 Task: Reply to email with the signature Frank Clark with the subject Invitation to an event from softage.10@softage.net with the message I wanted to follow up on the request for additional resources for the project.
Action: Mouse moved to (93, 98)
Screenshot: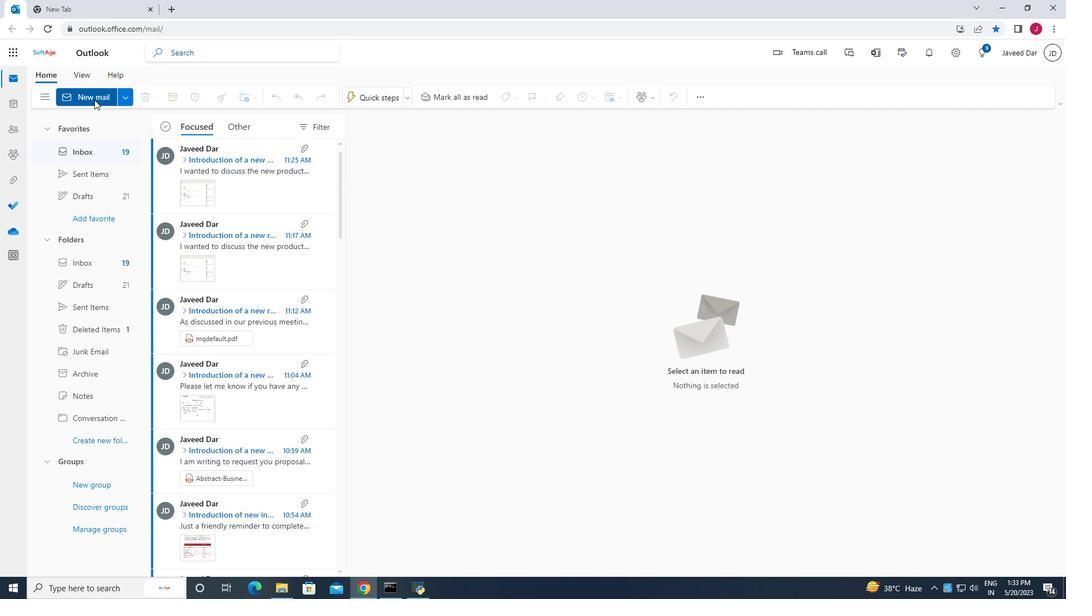 
Action: Mouse pressed left at (93, 98)
Screenshot: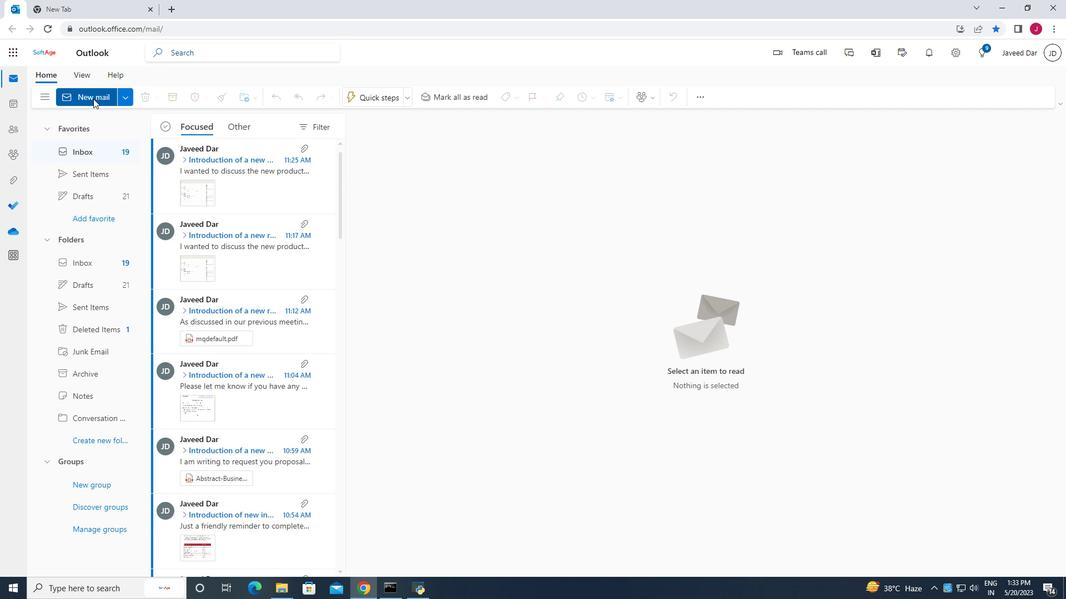 
Action: Mouse moved to (1037, 161)
Screenshot: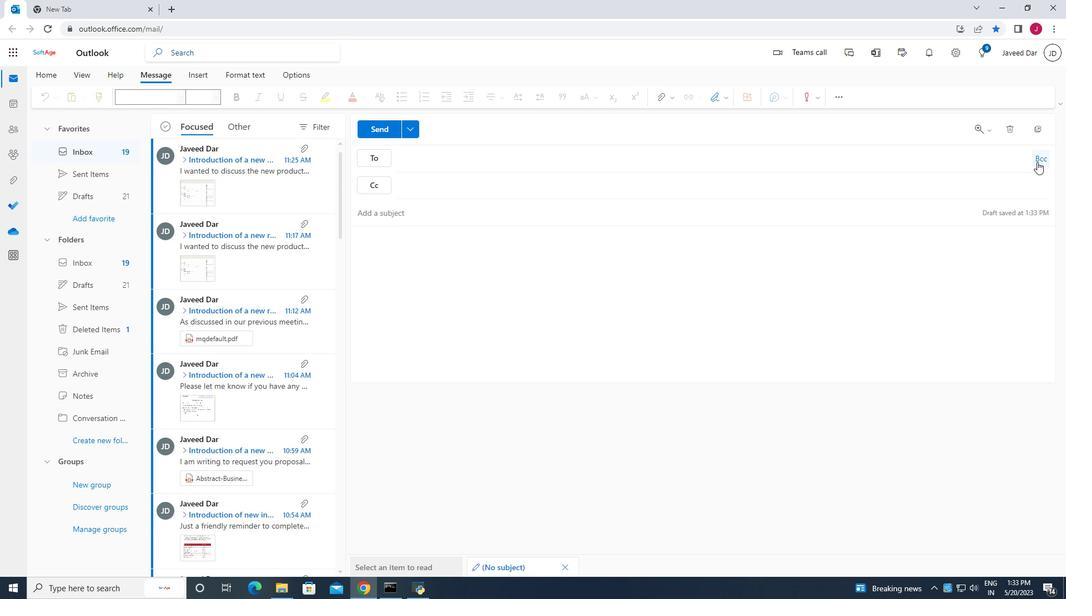 
Action: Mouse pressed left at (1037, 161)
Screenshot: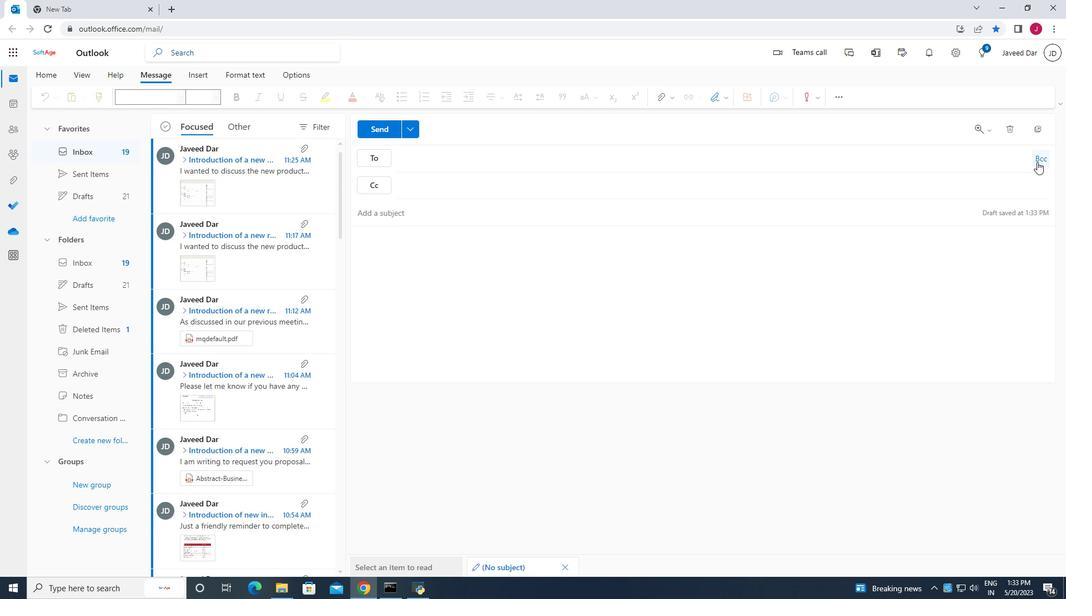 
Action: Mouse moved to (719, 101)
Screenshot: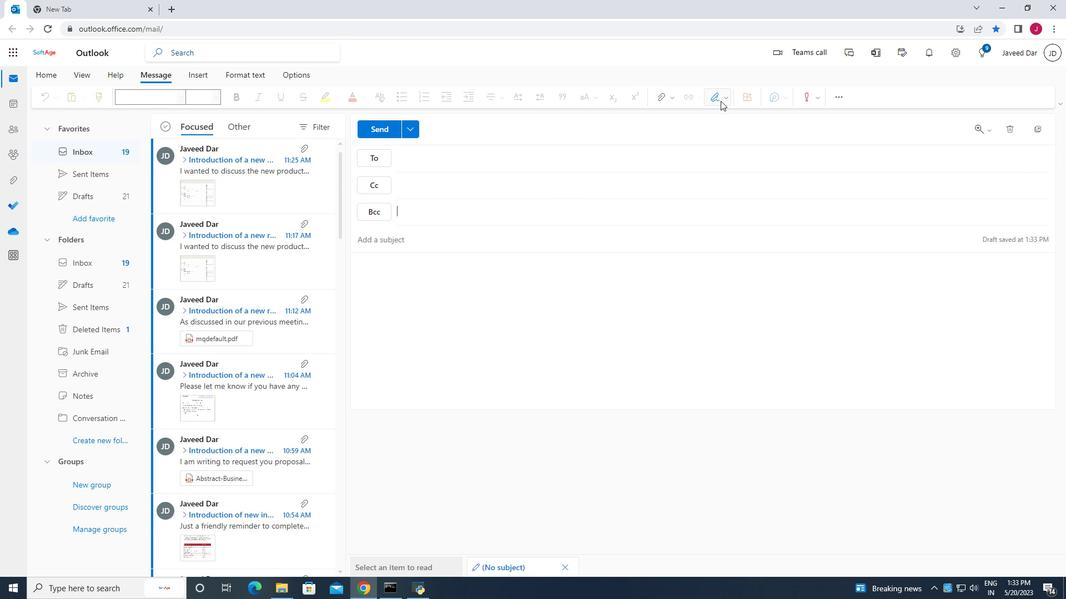 
Action: Mouse pressed left at (719, 101)
Screenshot: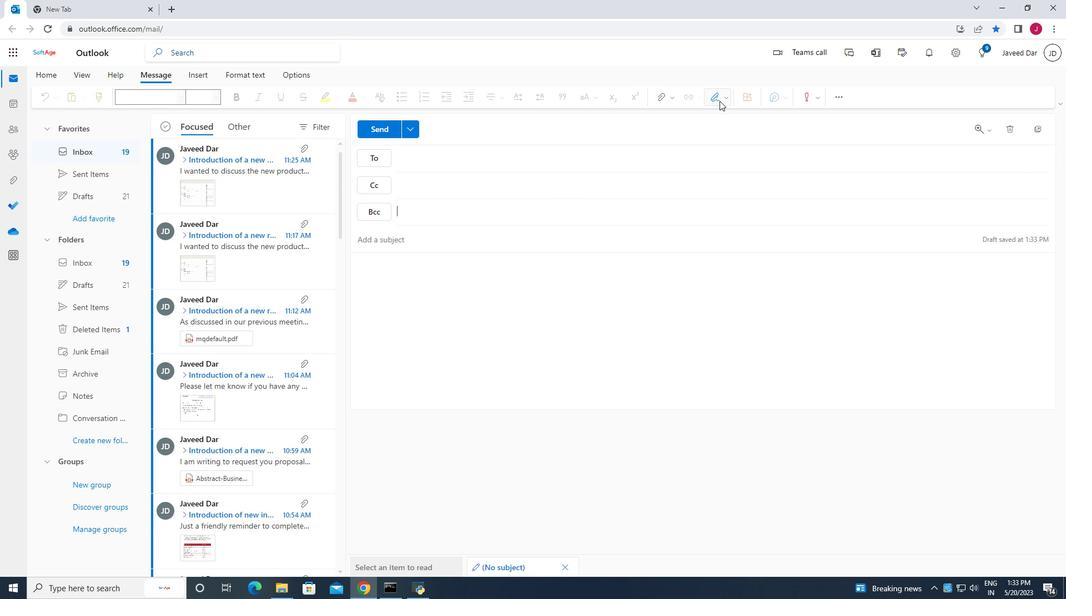 
Action: Mouse moved to (691, 145)
Screenshot: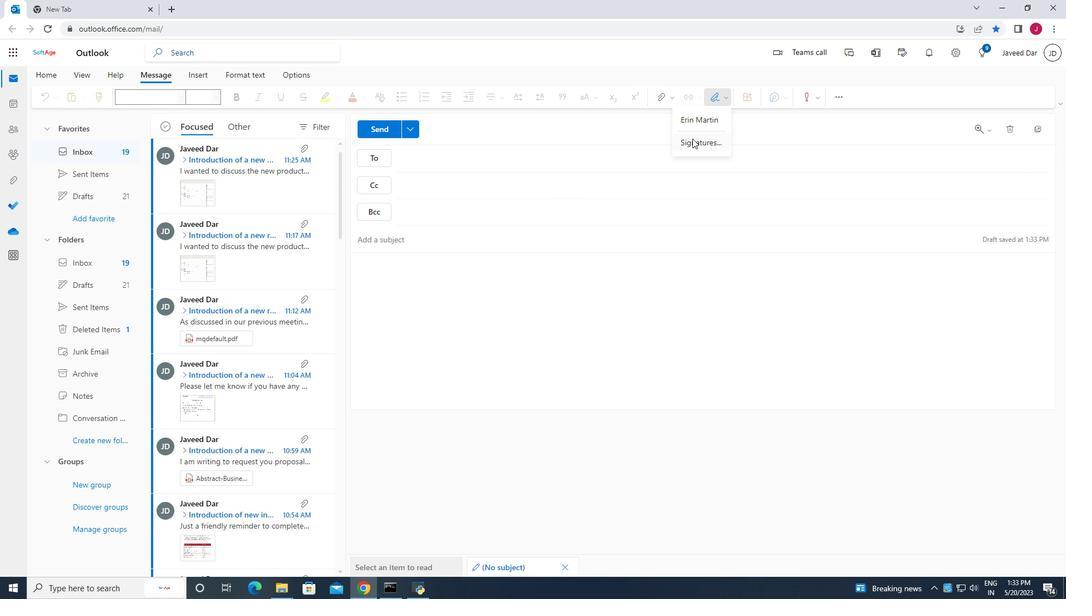 
Action: Mouse pressed left at (691, 145)
Screenshot: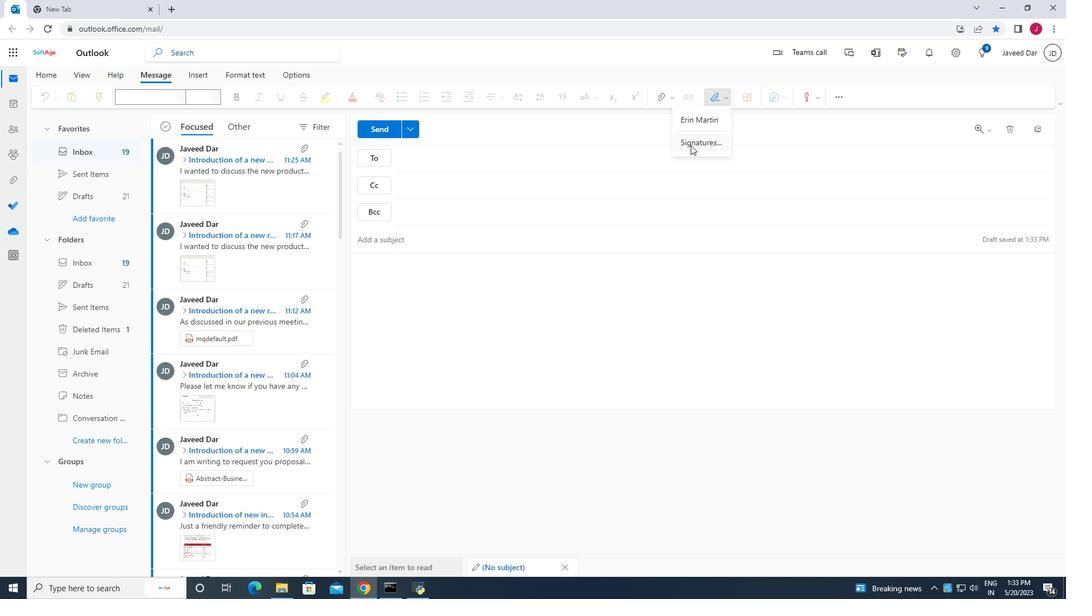 
Action: Mouse moved to (756, 183)
Screenshot: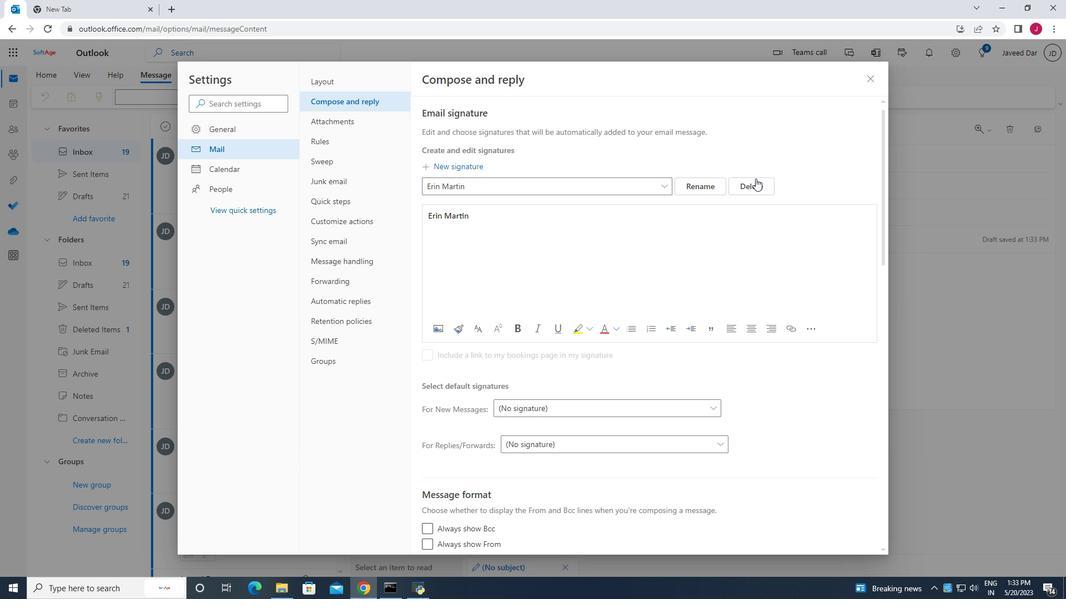 
Action: Mouse pressed left at (756, 183)
Screenshot: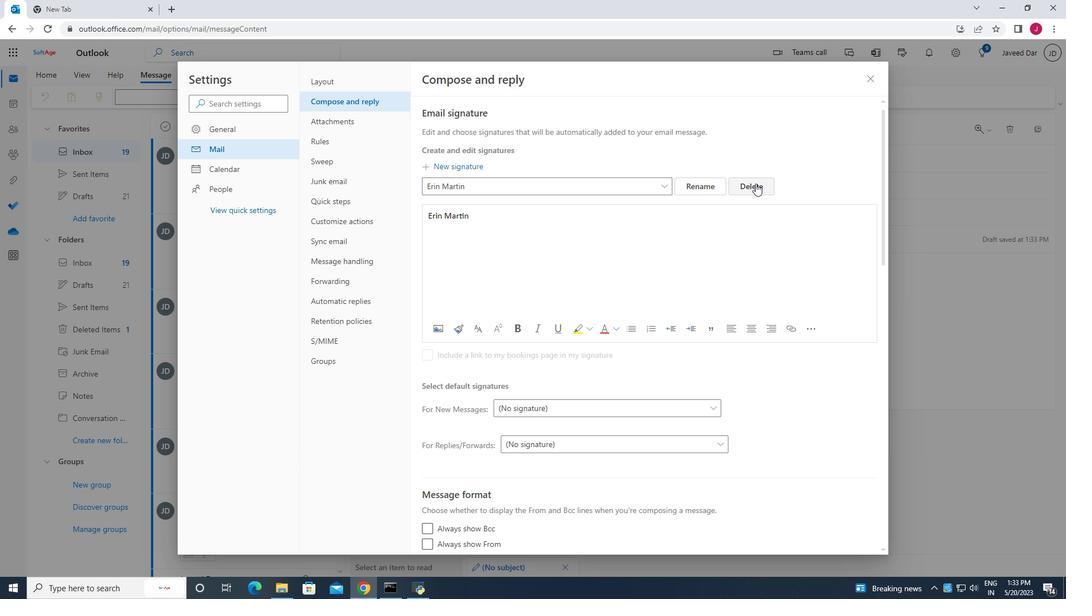 
Action: Mouse moved to (520, 187)
Screenshot: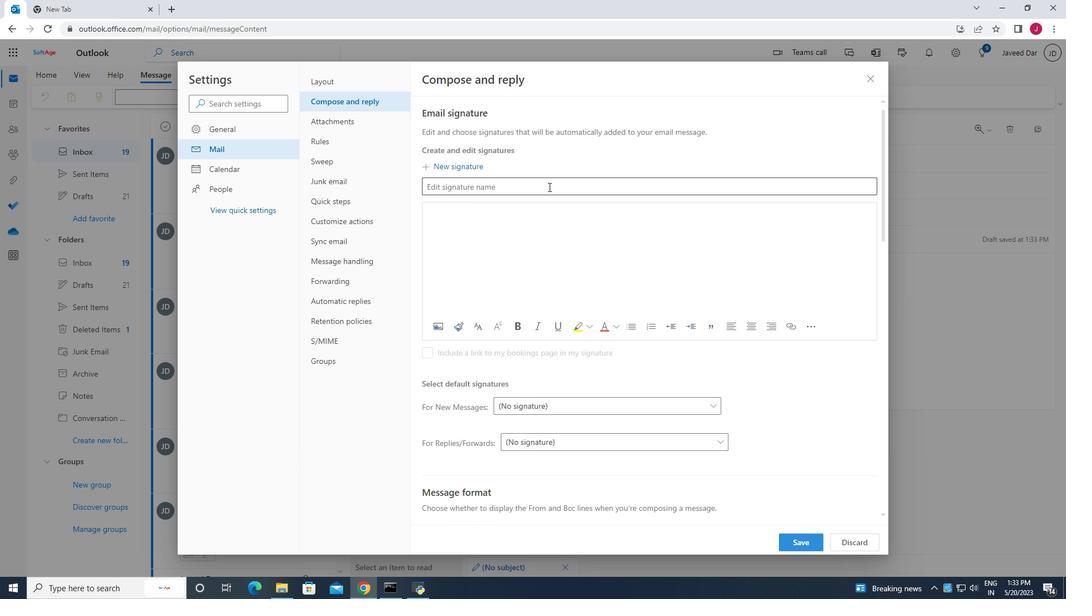 
Action: Mouse pressed left at (520, 187)
Screenshot: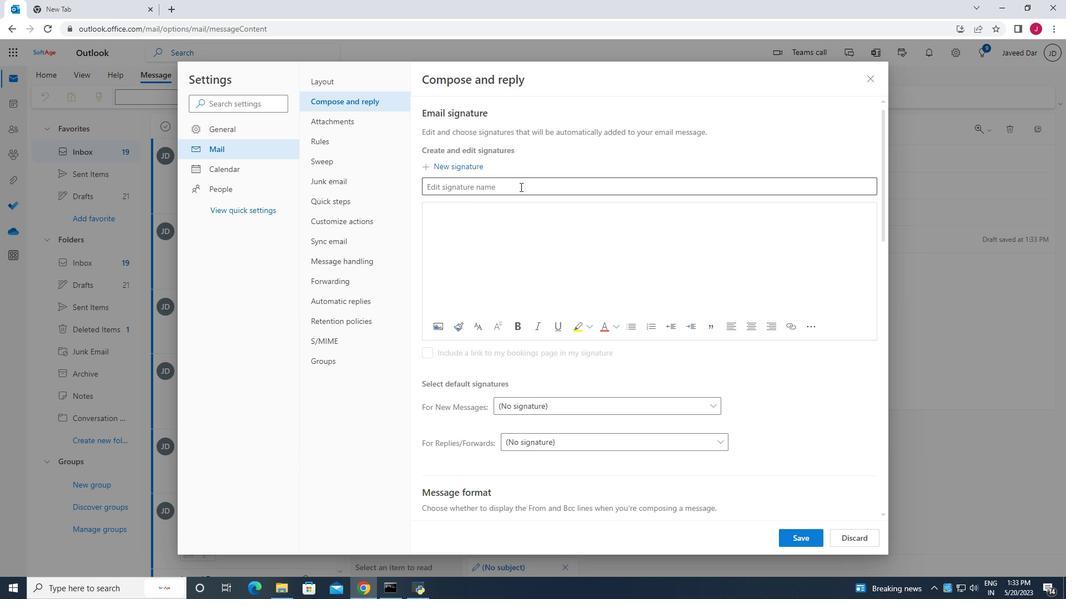 
Action: Key pressed <Key.caps_lock>R<Key.caps_lock><Key.backspace><Key.caps_lock>F<Key.caps_lock>rank<Key.space><Key.caps_lock>C<Key.caps_lock>lark
Screenshot: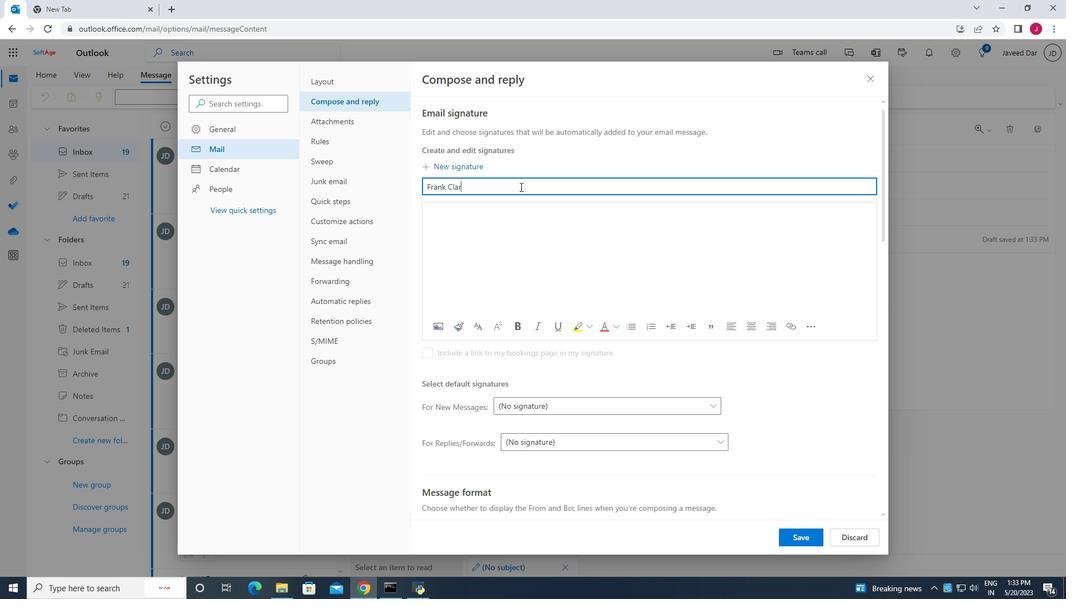 
Action: Mouse moved to (441, 223)
Screenshot: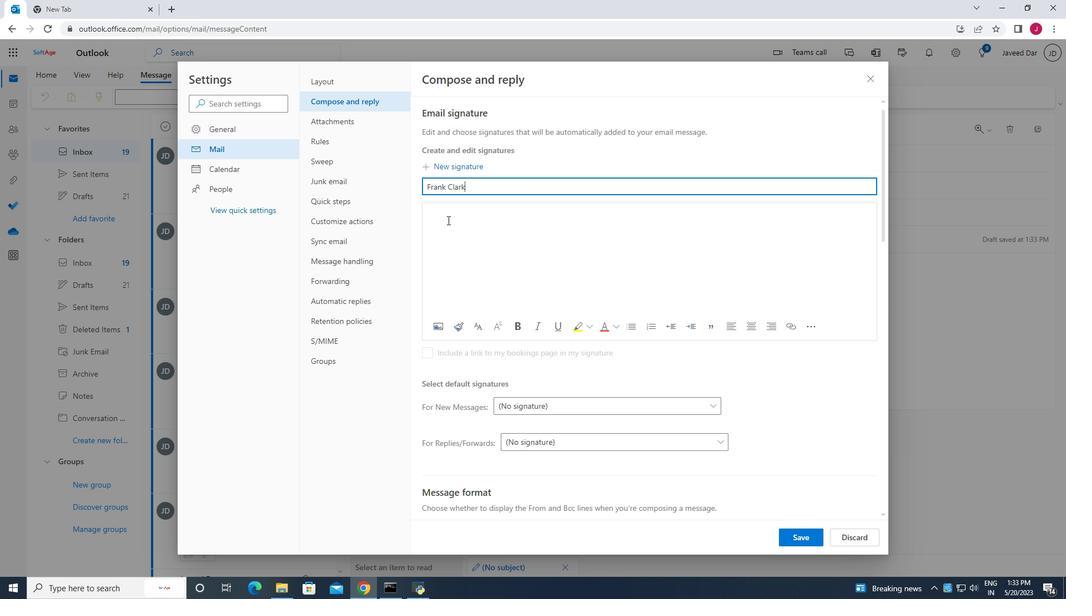 
Action: Mouse pressed left at (441, 223)
Screenshot: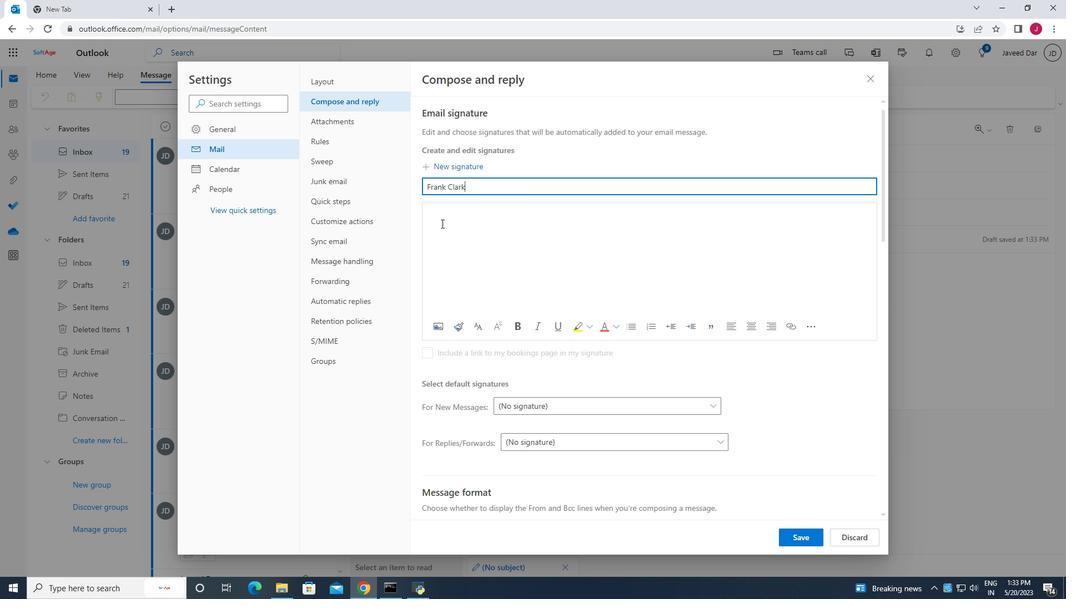 
Action: Key pressed <Key.caps_lock>F<Key.caps_lock>rank<Key.space><Key.caps_lock>C<Key.caps_lock>lark
Screenshot: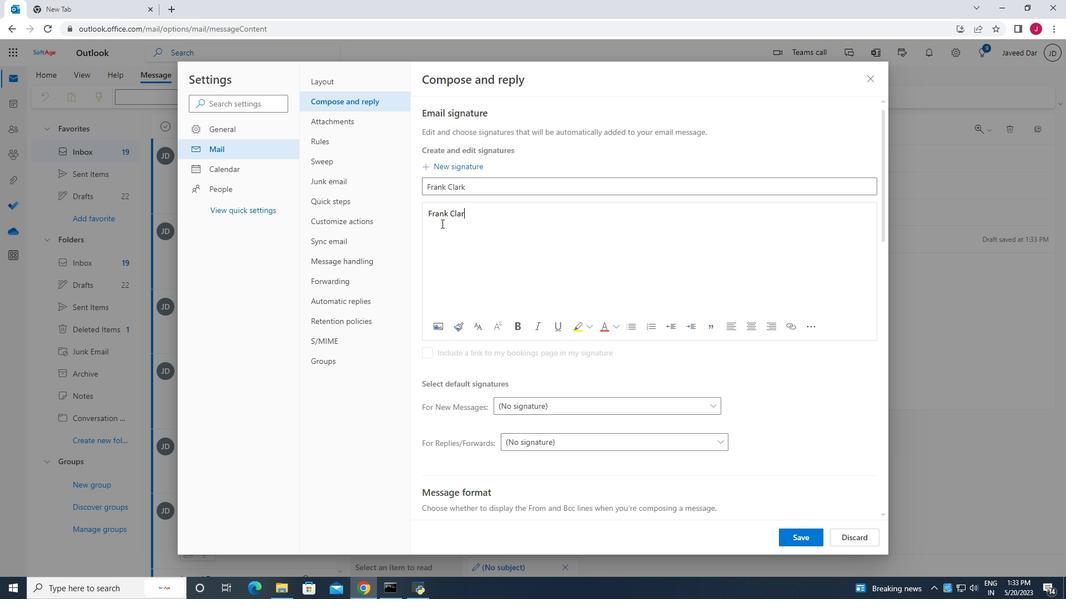 
Action: Mouse moved to (800, 543)
Screenshot: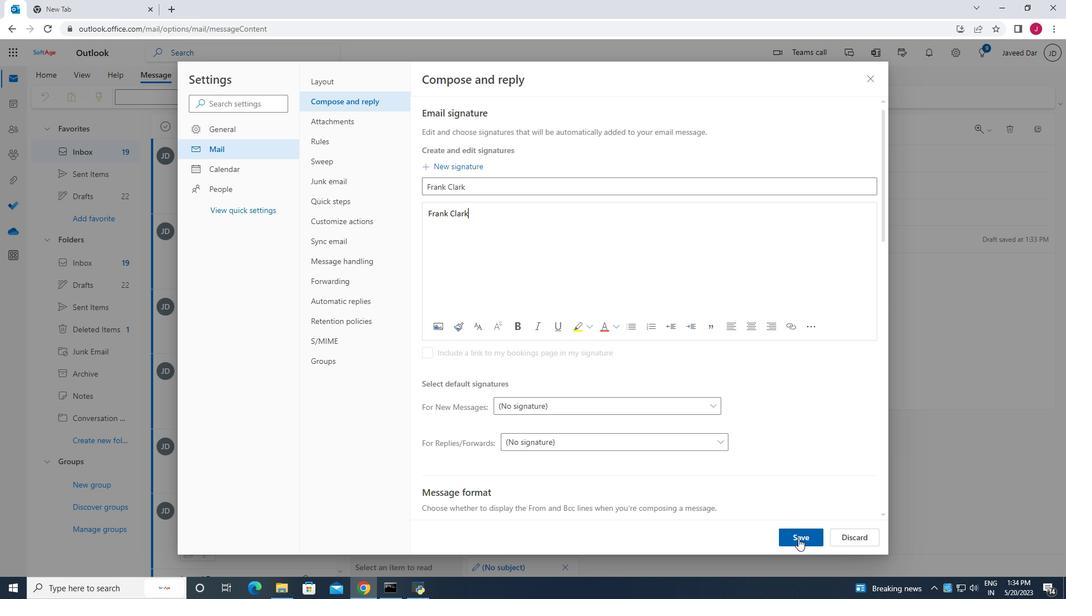 
Action: Mouse pressed left at (800, 543)
Screenshot: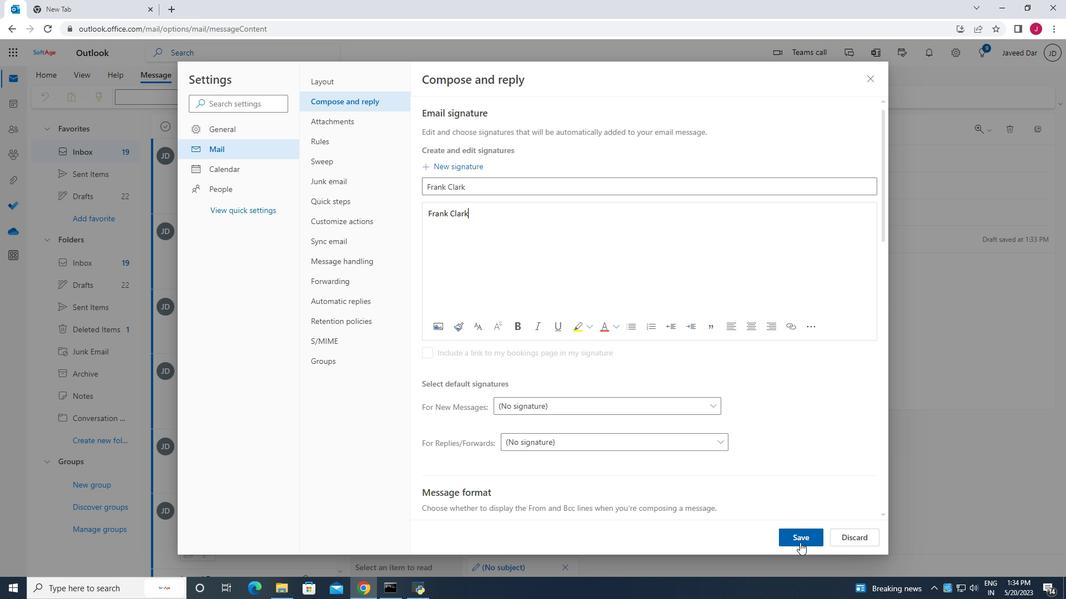 
Action: Mouse moved to (870, 81)
Screenshot: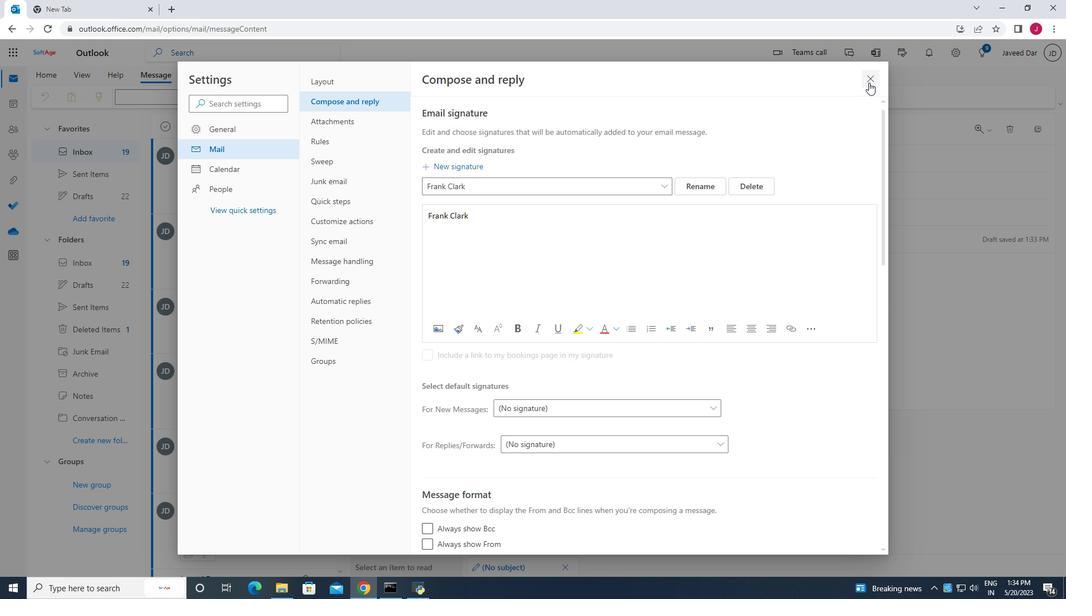 
Action: Mouse pressed left at (870, 81)
Screenshot: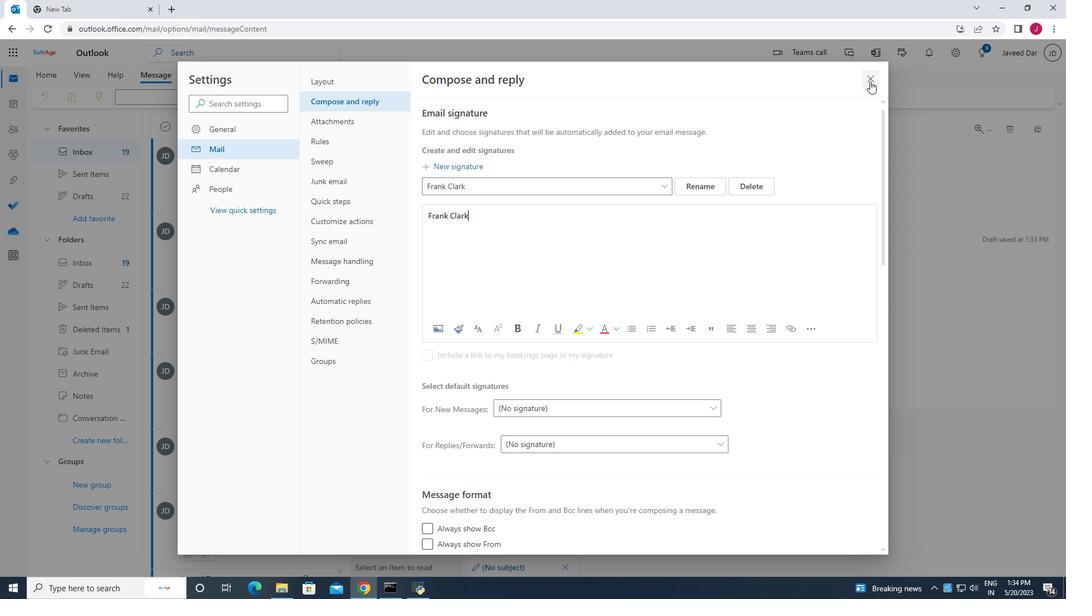 
Action: Mouse moved to (718, 98)
Screenshot: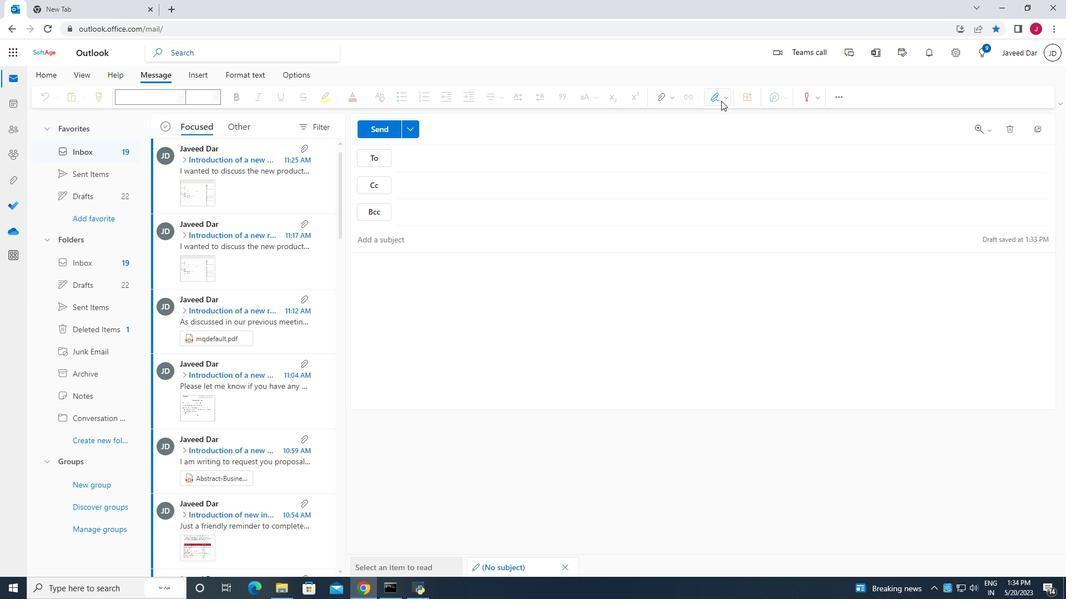 
Action: Mouse pressed left at (718, 98)
Screenshot: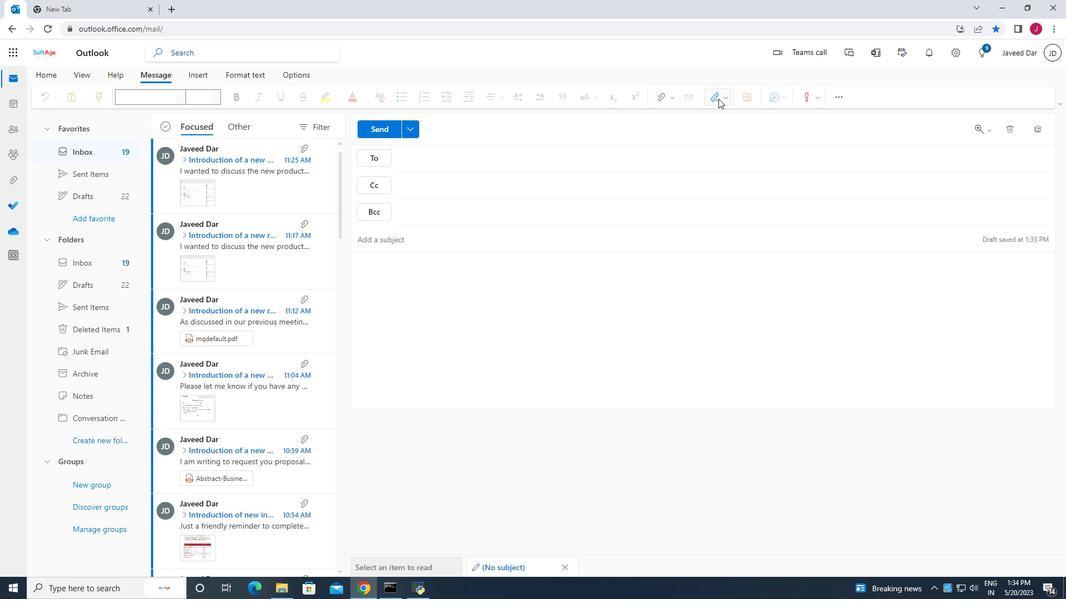 
Action: Mouse moved to (698, 122)
Screenshot: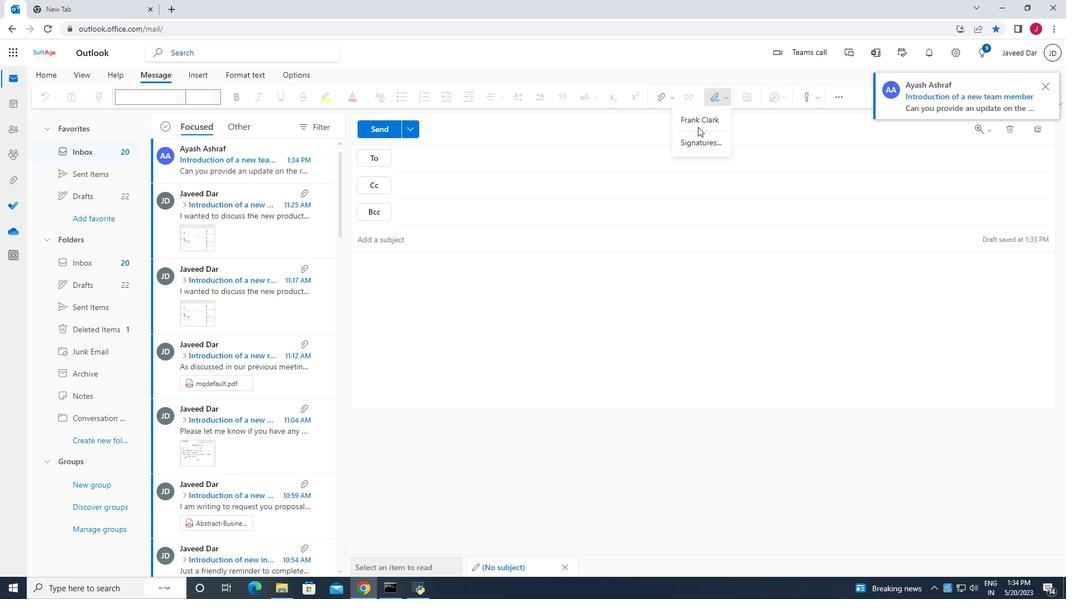 
Action: Mouse pressed left at (698, 122)
Screenshot: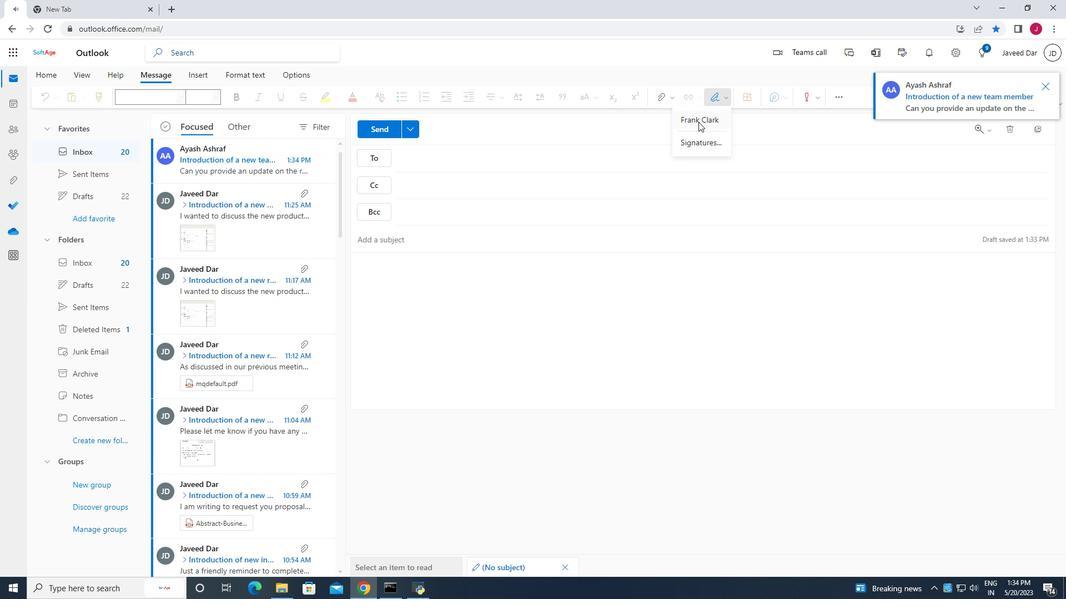 
Action: Mouse moved to (388, 243)
Screenshot: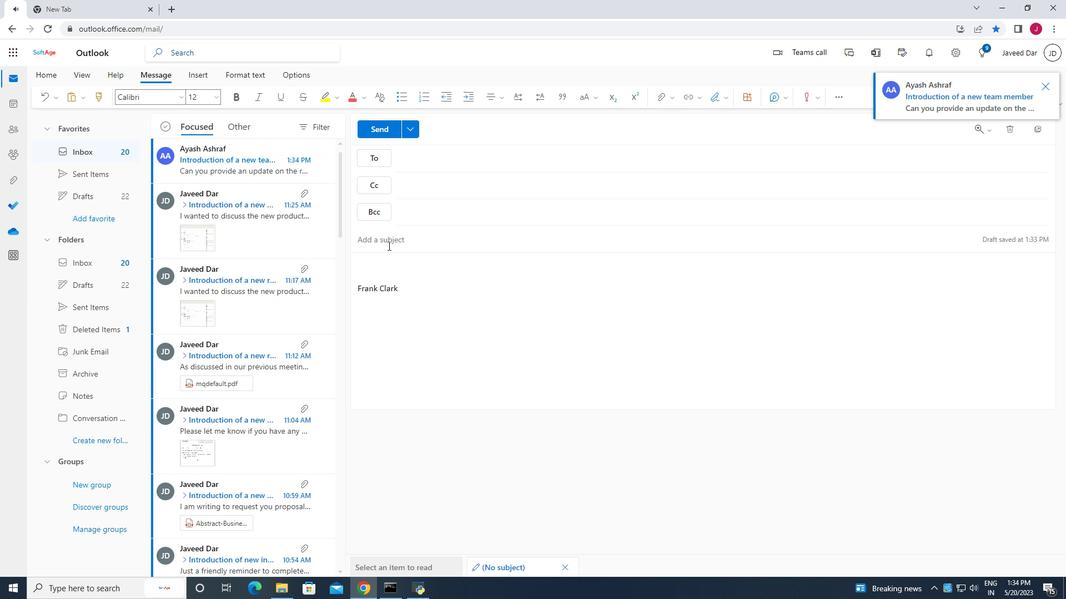 
Action: Mouse pressed left at (388, 243)
Screenshot: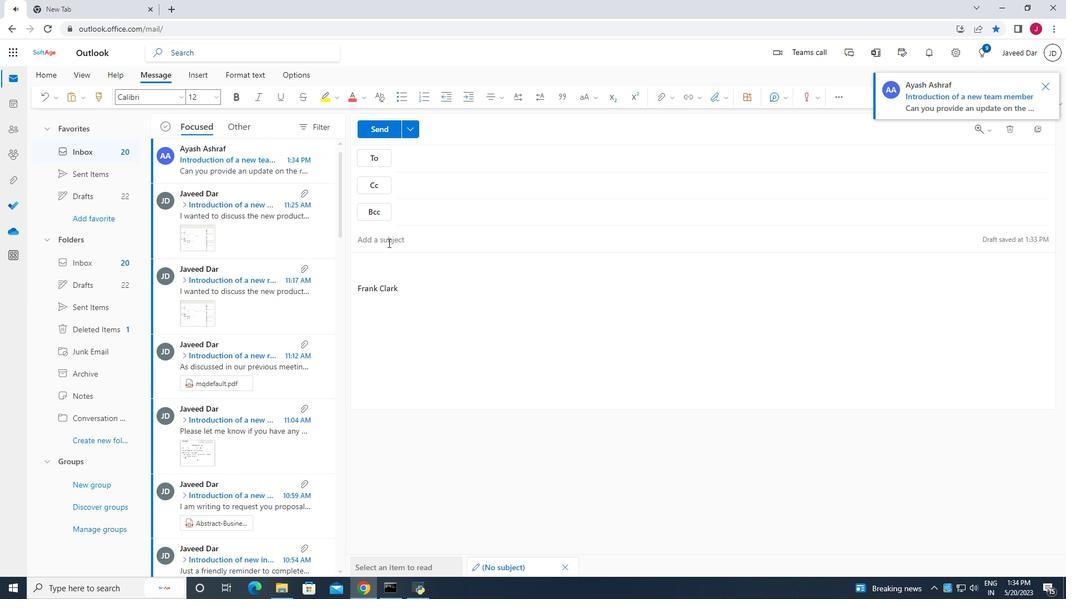 
Action: Key pressed <Key.caps_lock>I<Key.caps_lock>nvitation<Key.space>to<Key.space>an<Key.space>event
Screenshot: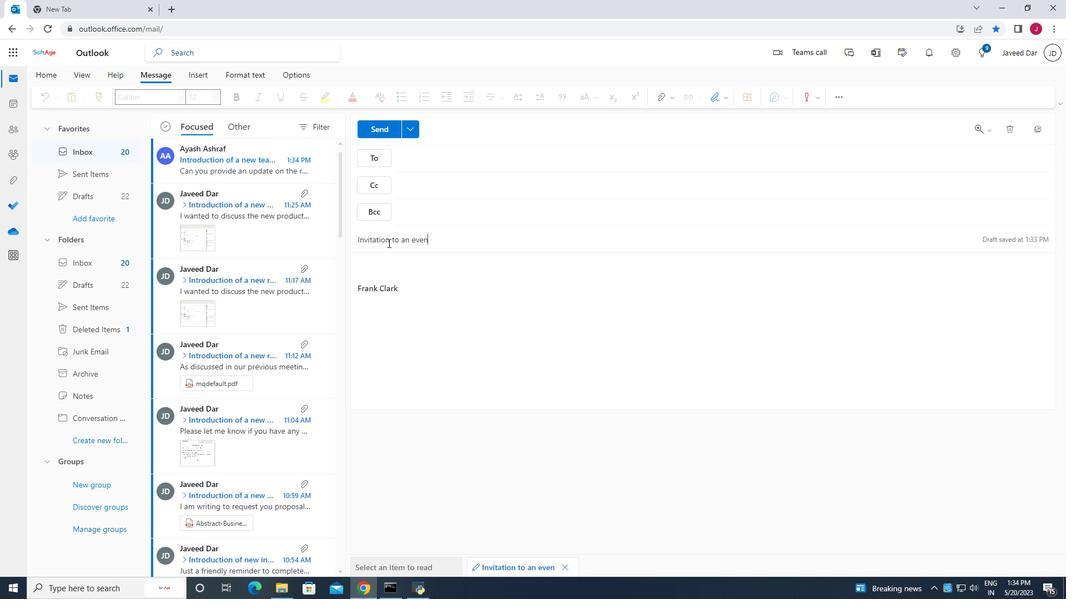 
Action: Mouse moved to (401, 266)
Screenshot: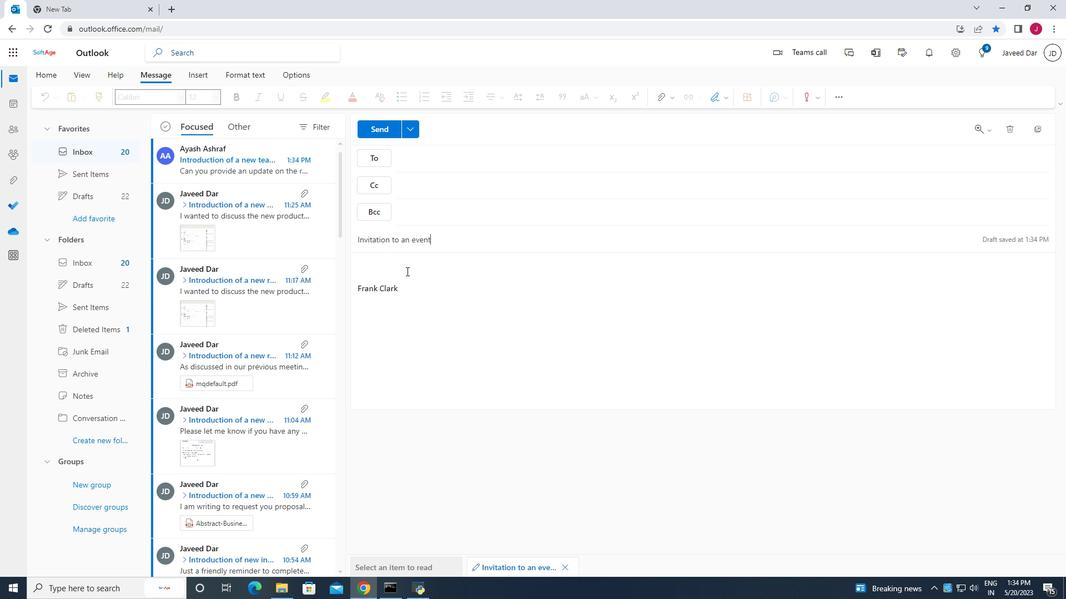 
Action: Mouse pressed left at (401, 266)
Screenshot: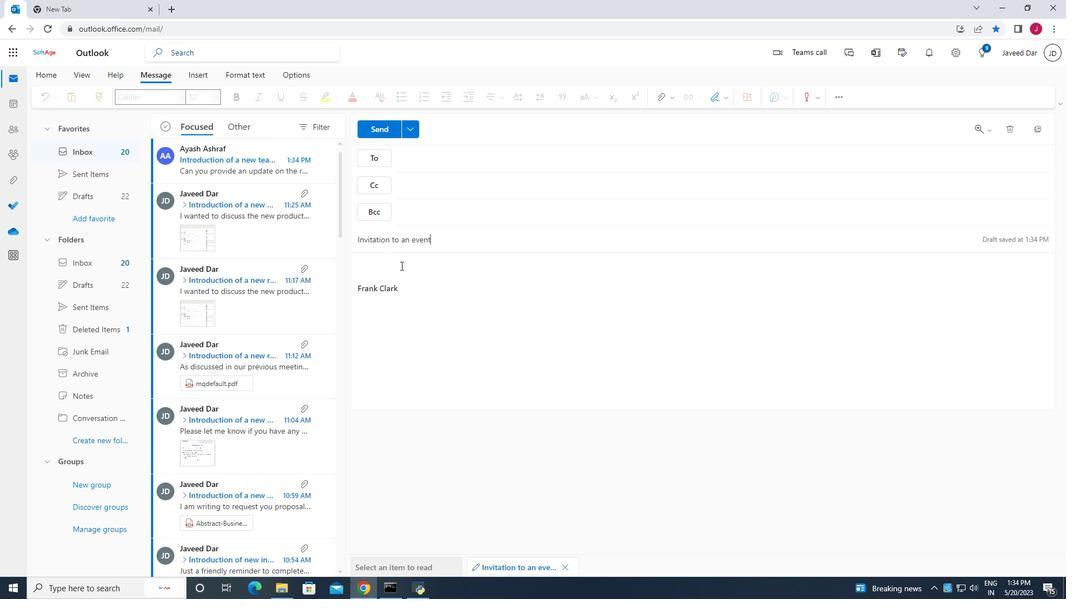 
Action: Key pressed <Key.caps_lock>I<Key.caps_lock><Key.space>wanted<Key.space>to<Key.space>follow<Key.space>up<Key.space>on<Key.space>the<Key.space>request<Key.space>for<Key.space>additional<Key.space>resources<Key.space>for<Key.space>the<Key.space>project.
Screenshot: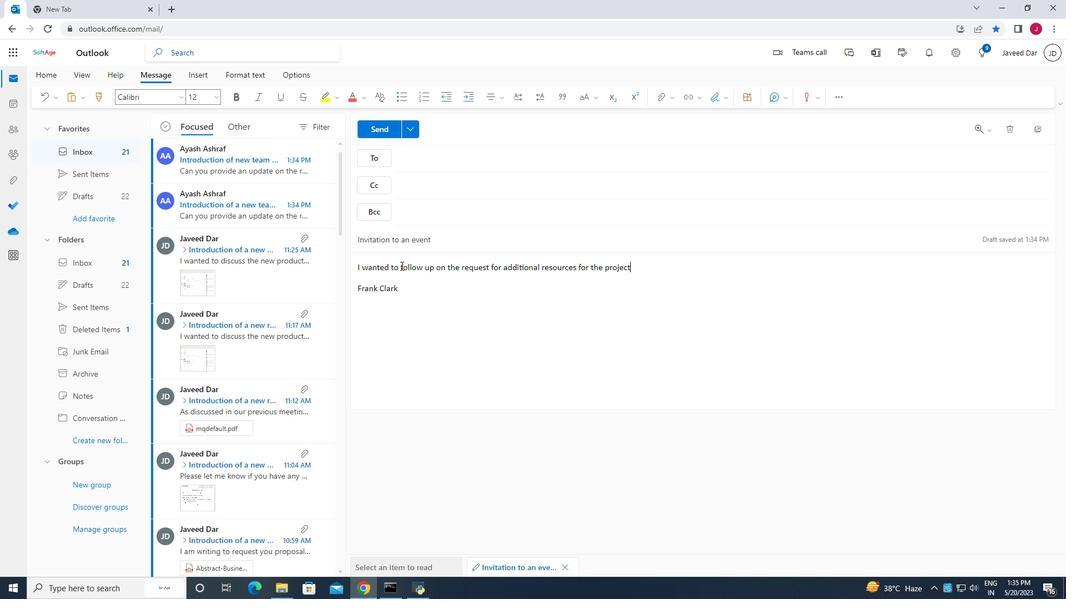 
Action: Mouse moved to (424, 208)
Screenshot: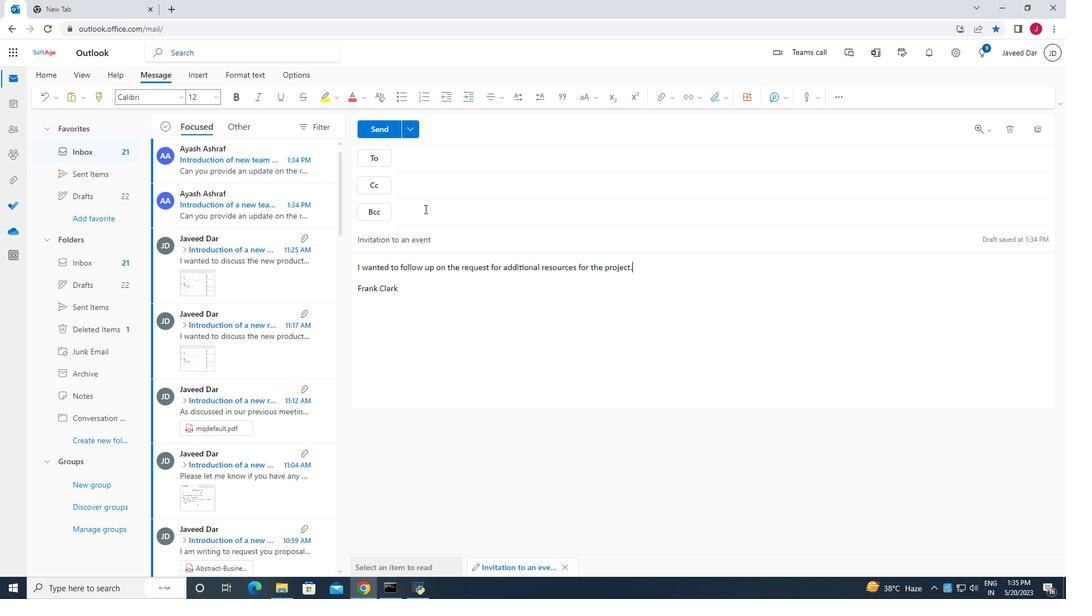 
Action: Mouse pressed left at (424, 208)
Screenshot: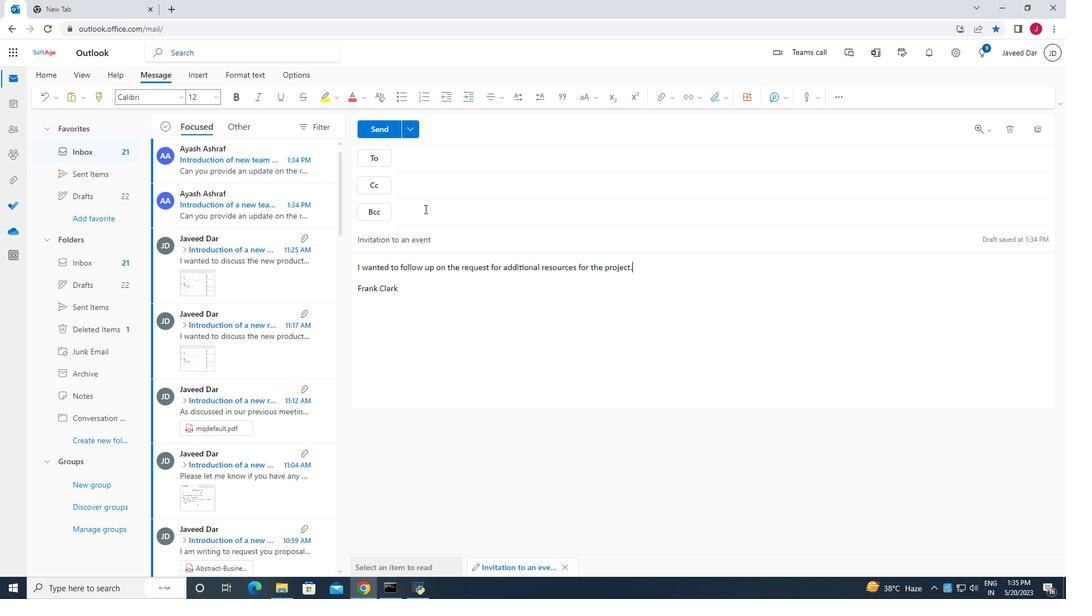 
Action: Mouse moved to (433, 431)
Screenshot: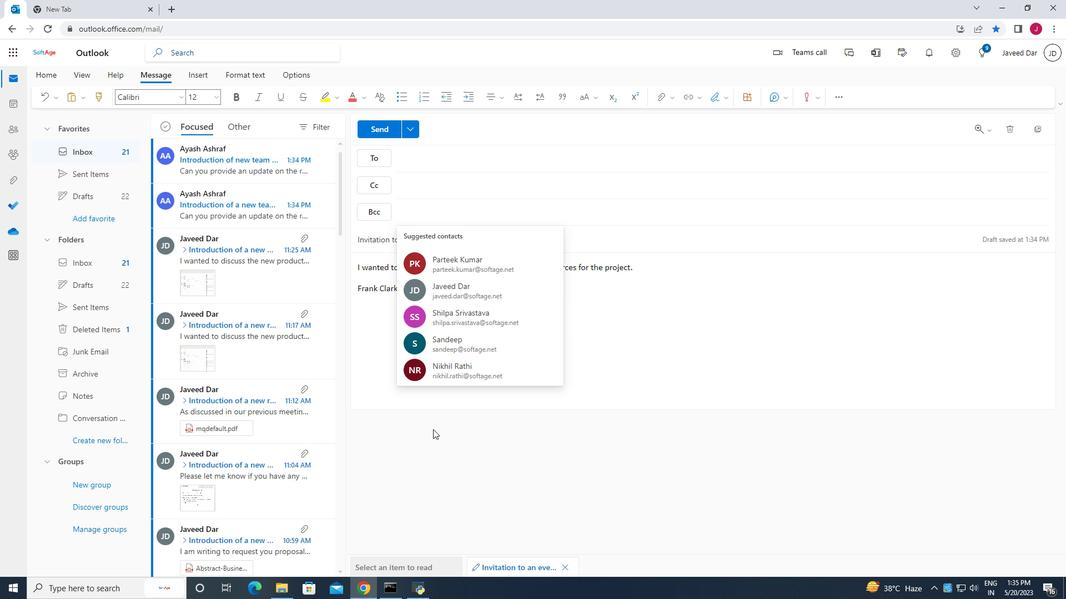 
Action: Mouse pressed left at (433, 431)
Screenshot: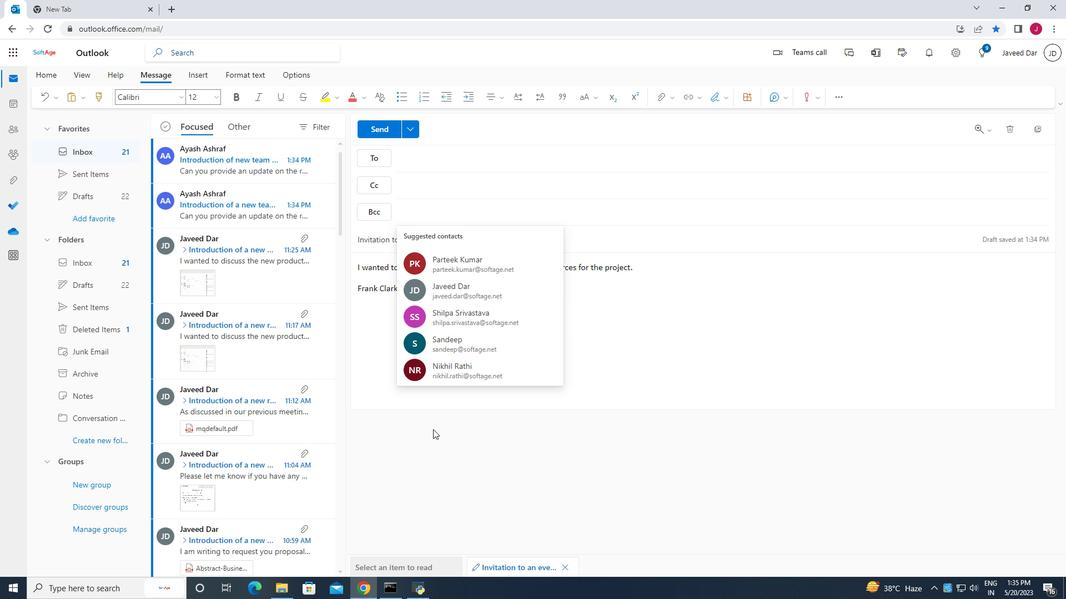 
Action: Mouse moved to (428, 156)
Screenshot: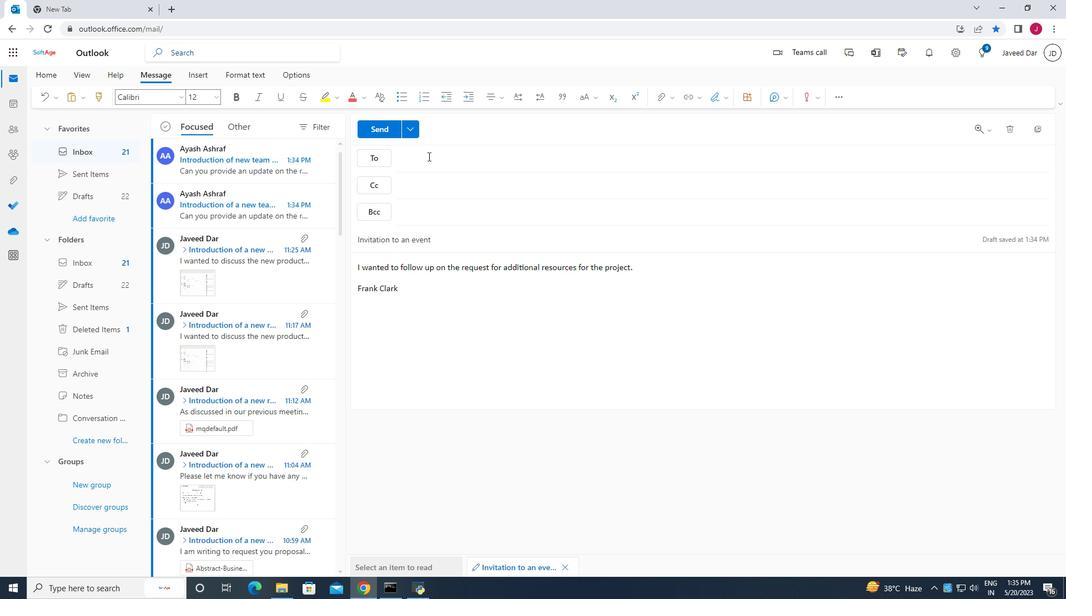 
Action: Mouse pressed left at (428, 156)
Screenshot: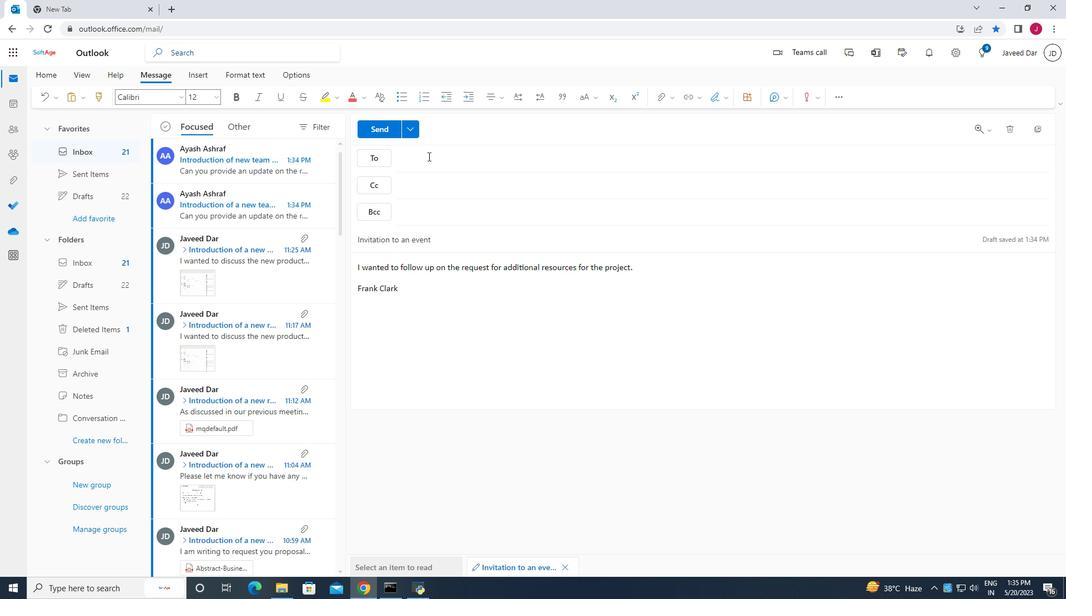 
Action: Mouse moved to (498, 229)
Screenshot: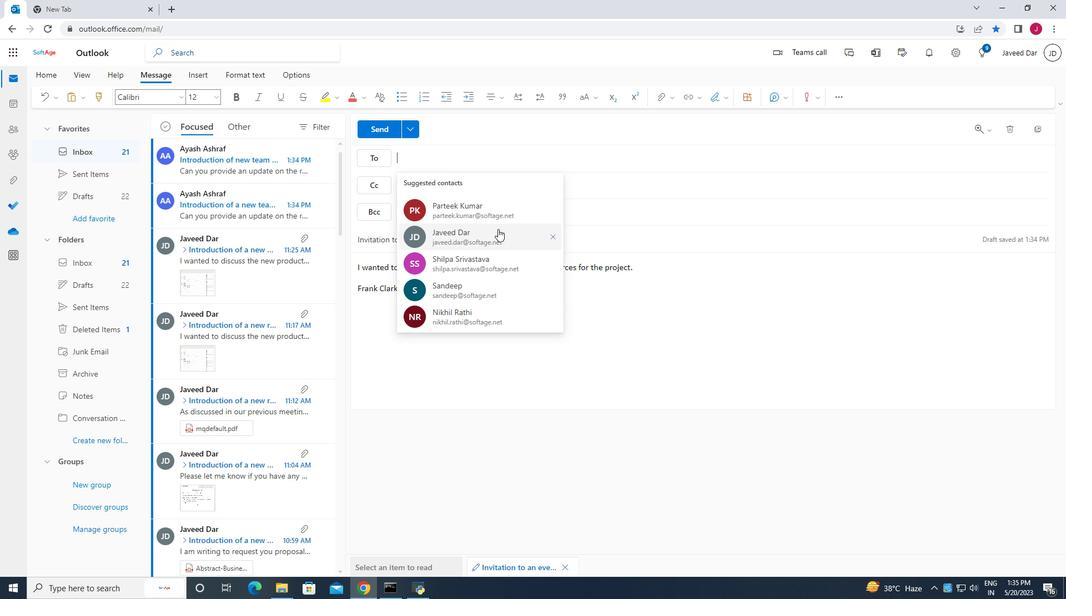 
Action: Mouse pressed left at (498, 229)
Screenshot: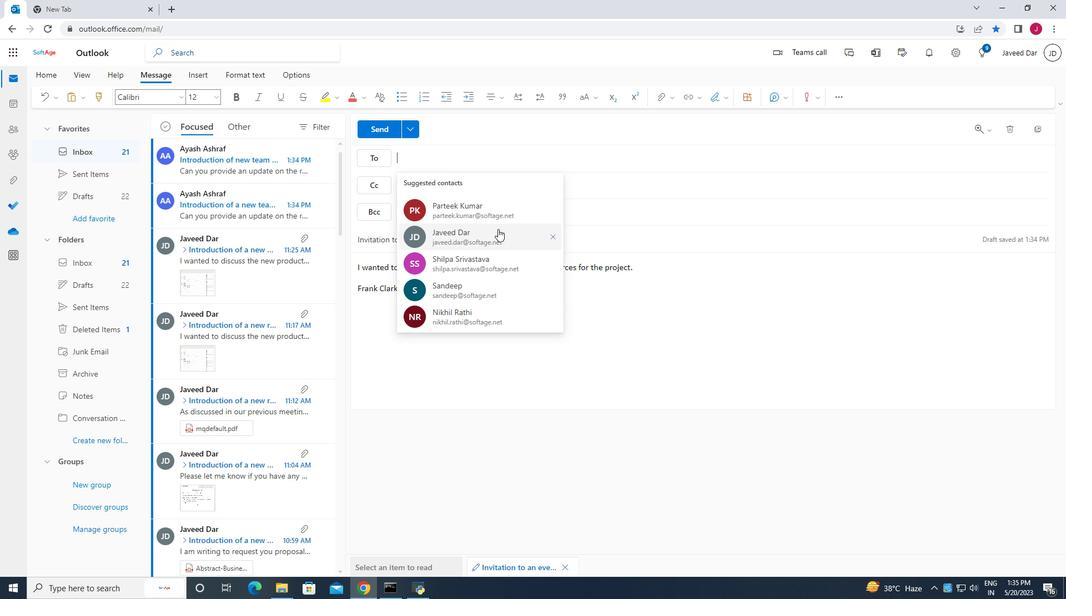 
Action: Mouse moved to (491, 160)
Screenshot: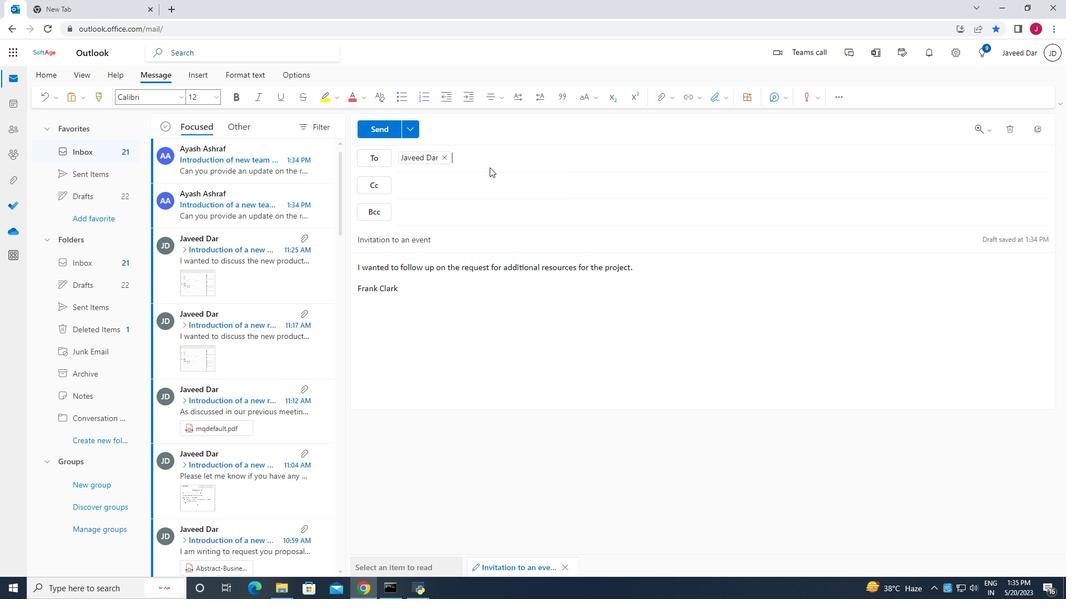 
Action: Mouse pressed left at (491, 160)
Screenshot: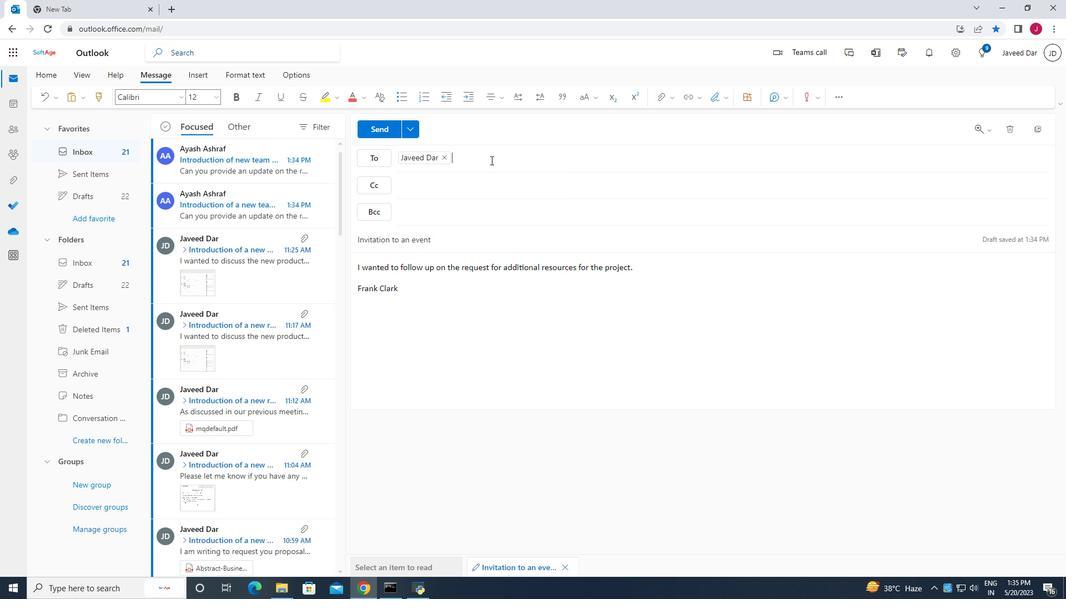 
Action: Mouse moved to (551, 177)
Screenshot: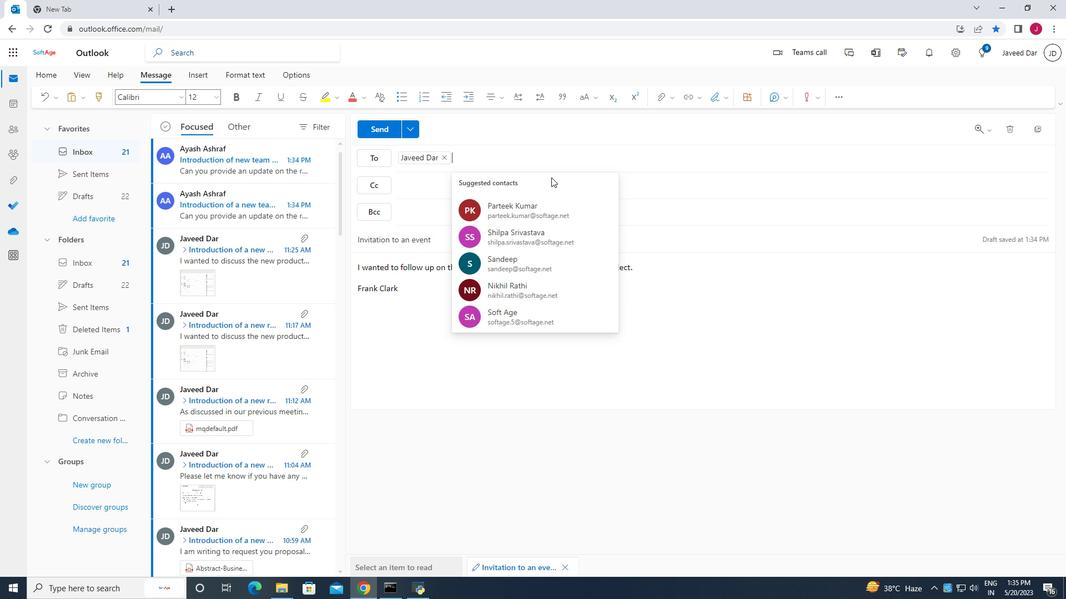 
Action: Key pressed a
Screenshot: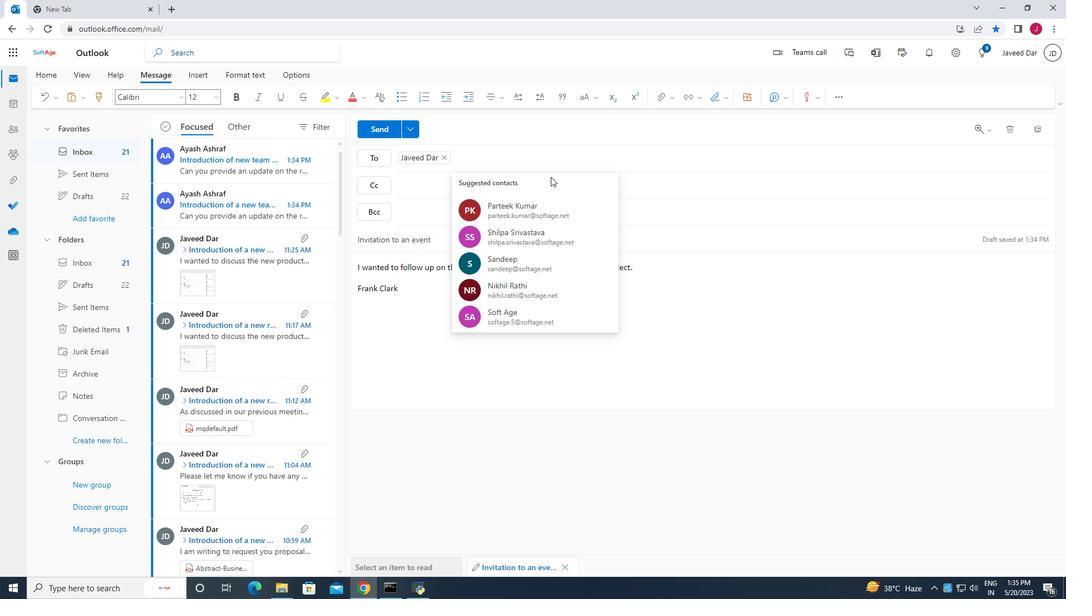 
Action: Mouse moved to (543, 182)
Screenshot: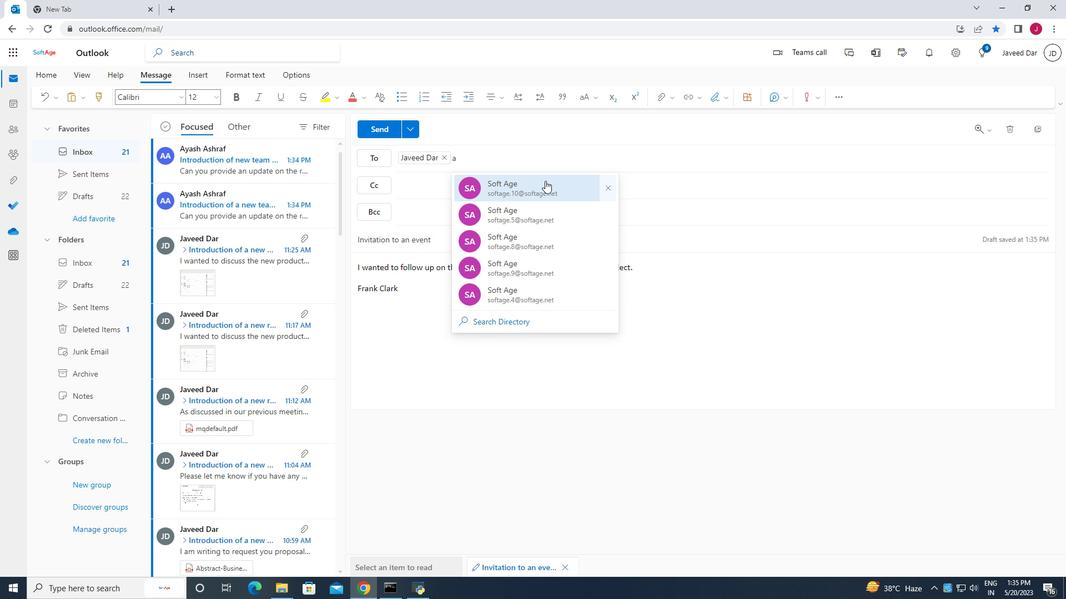 
Action: Key pressed y
Screenshot: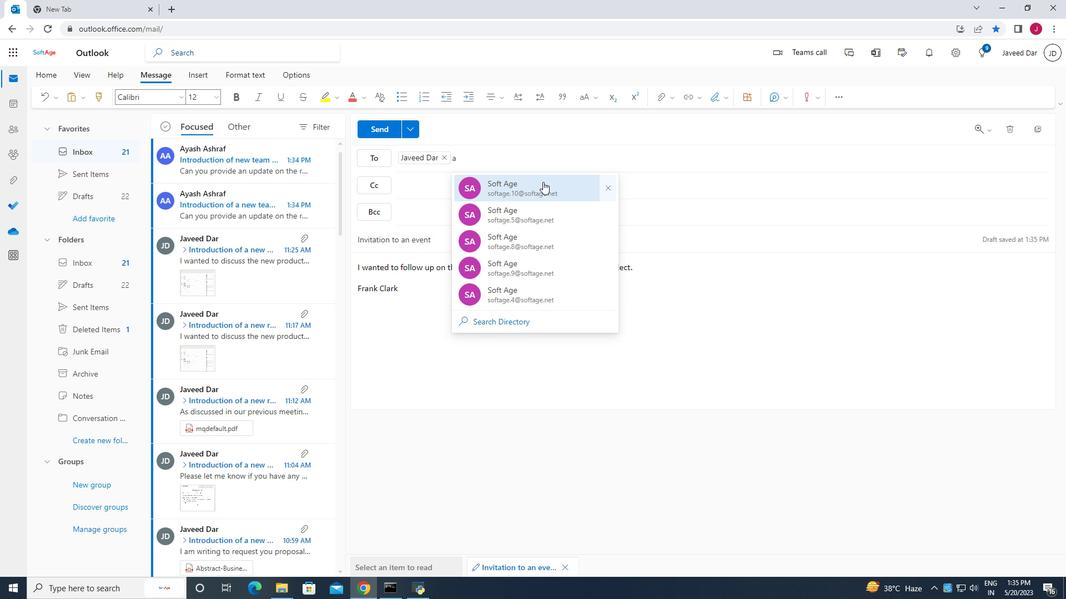 
Action: Mouse moved to (533, 164)
Screenshot: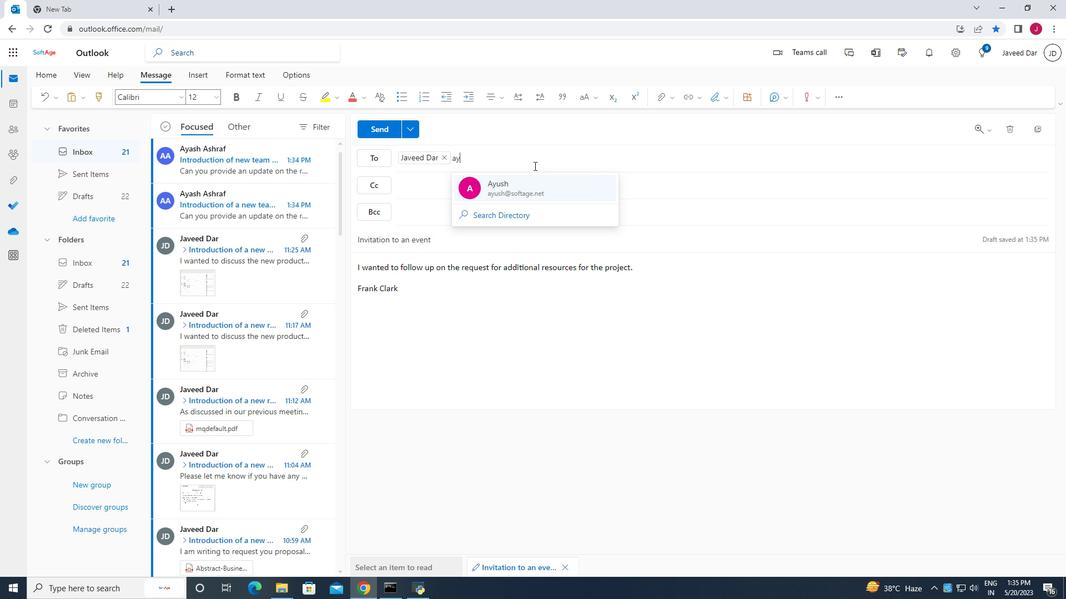 
Action: Key pressed as
Screenshot: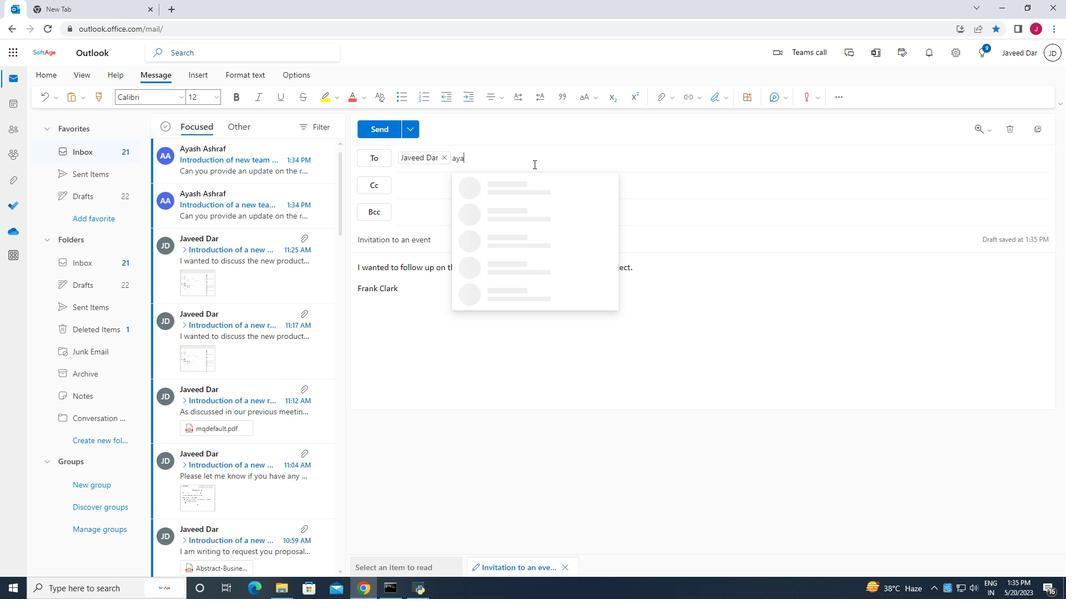 
Action: Mouse moved to (560, 187)
Screenshot: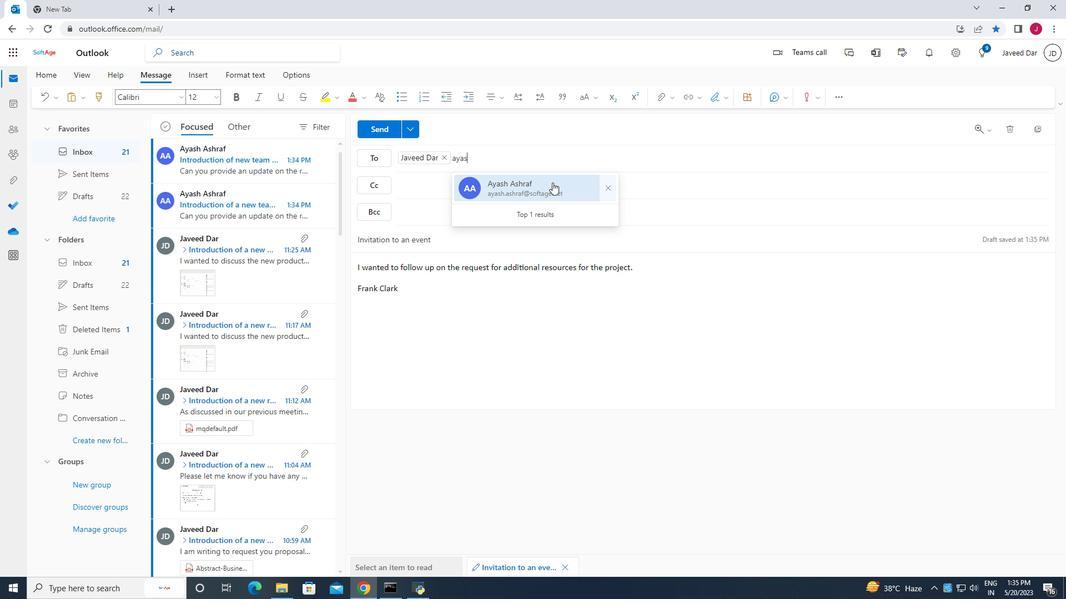 
Action: Mouse pressed left at (560, 187)
Screenshot: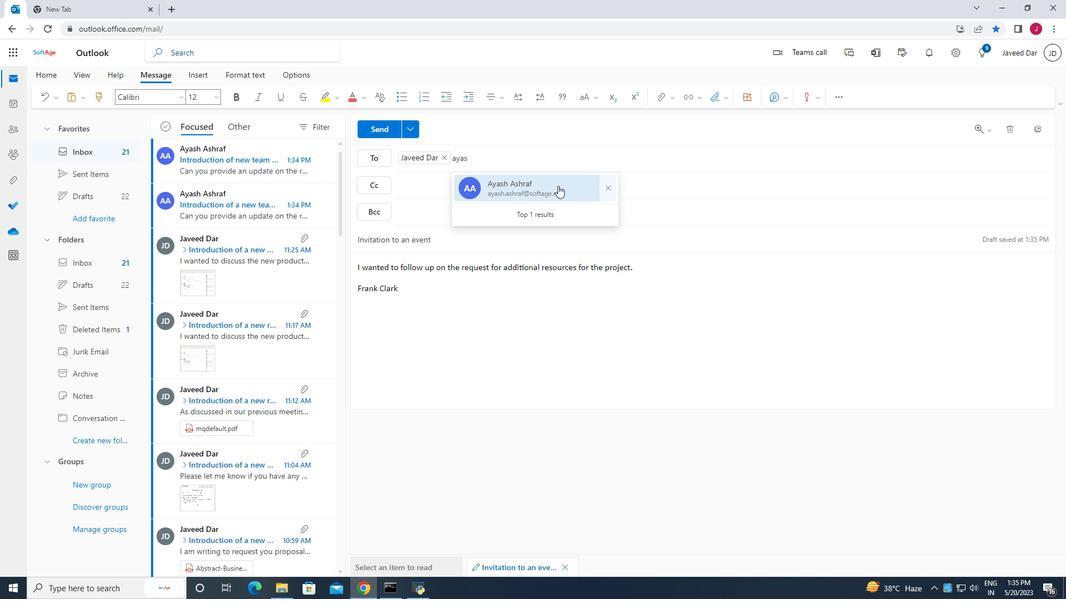 
Action: Mouse moved to (483, 253)
Screenshot: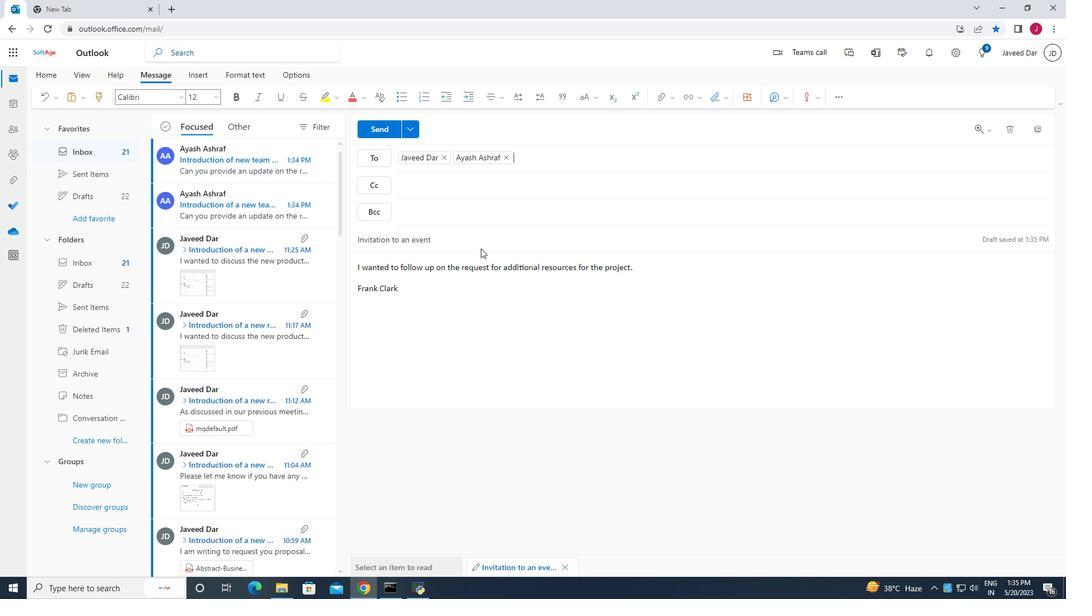 
Action: Mouse scrolled (483, 254) with delta (0, 0)
Screenshot: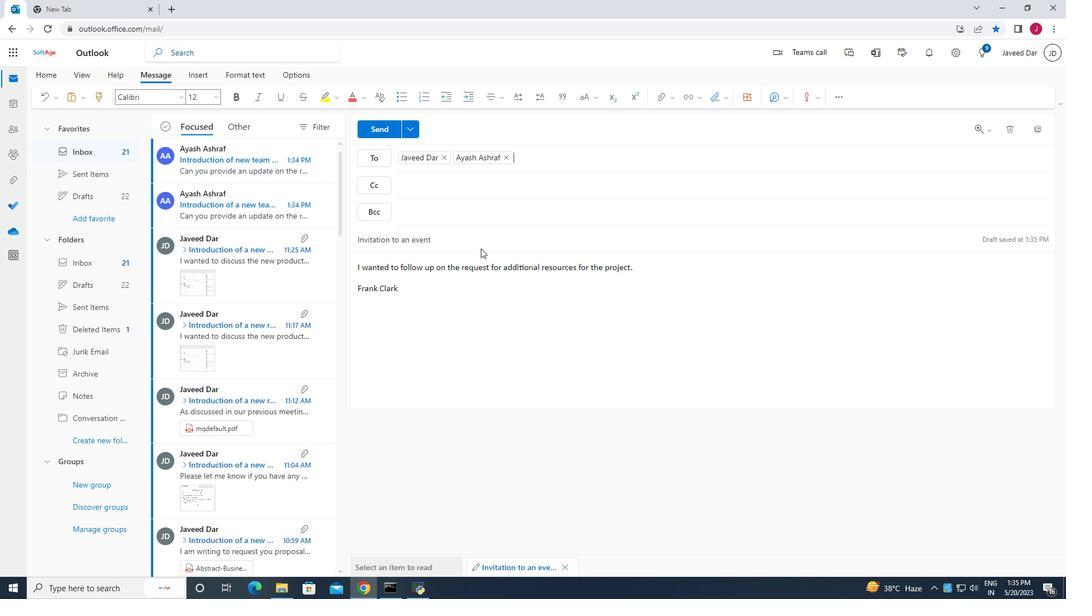 
Action: Mouse scrolled (483, 254) with delta (0, 0)
Screenshot: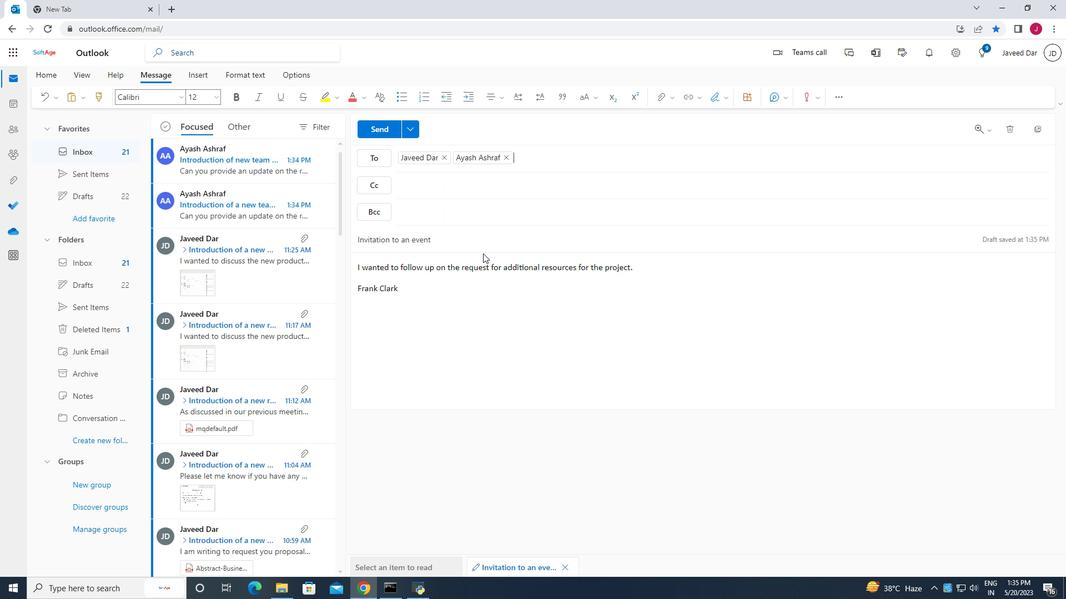 
Action: Mouse scrolled (483, 254) with delta (0, 0)
Screenshot: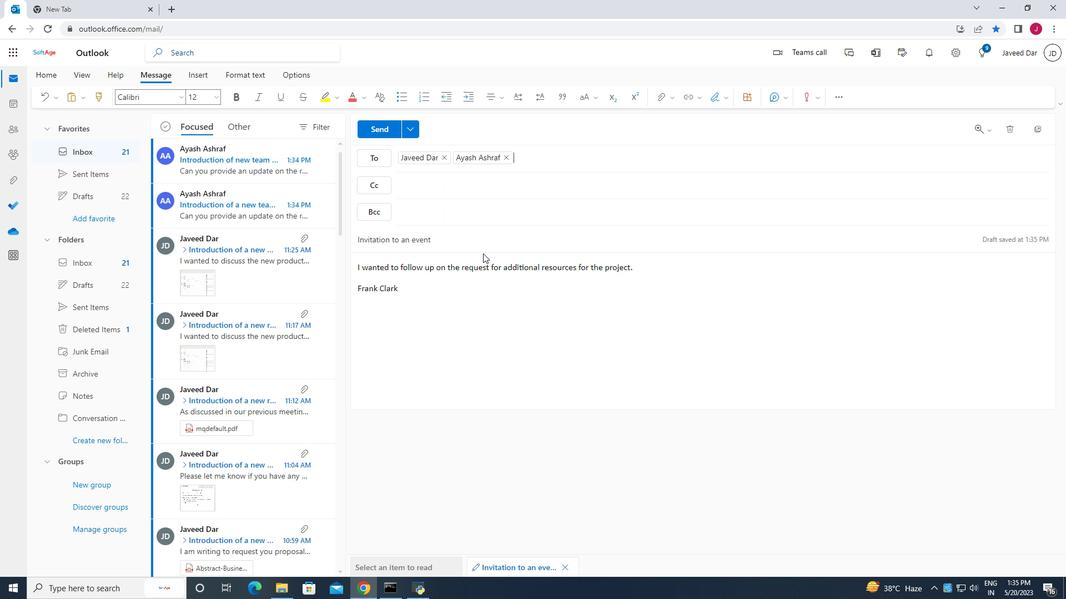 
Action: Mouse moved to (483, 253)
Screenshot: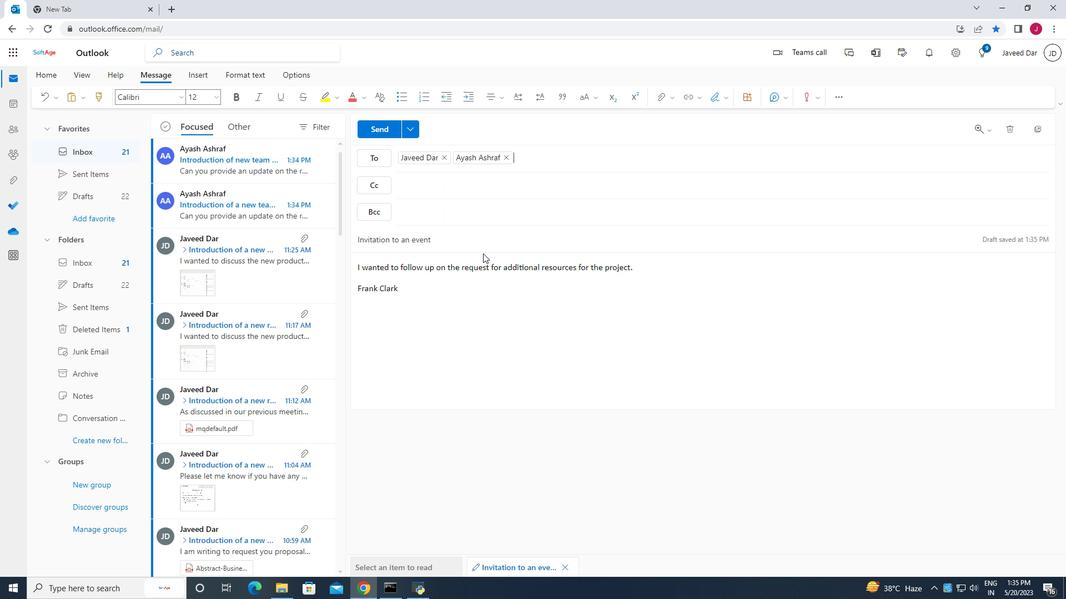 
Action: Mouse scrolled (483, 254) with delta (0, 0)
Screenshot: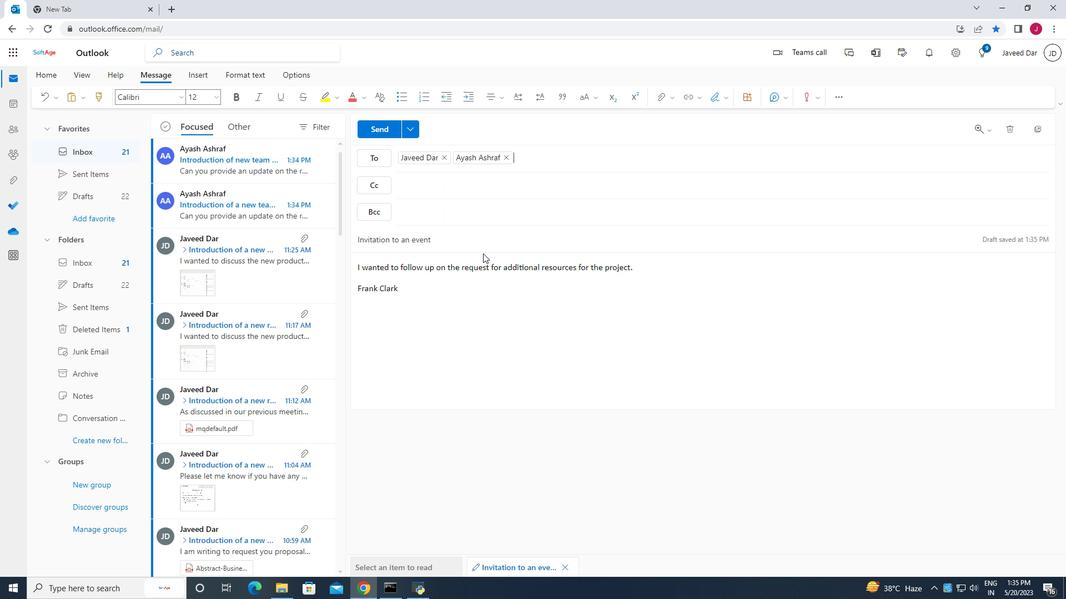 
Action: Mouse moved to (480, 252)
Screenshot: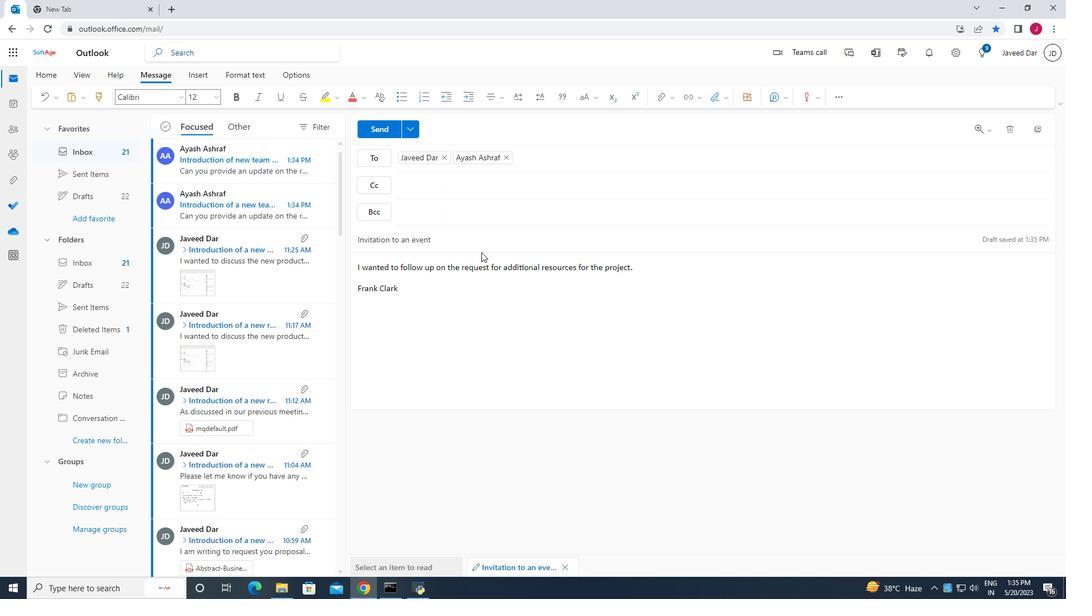 
Action: Mouse scrolled (480, 252) with delta (0, 0)
Screenshot: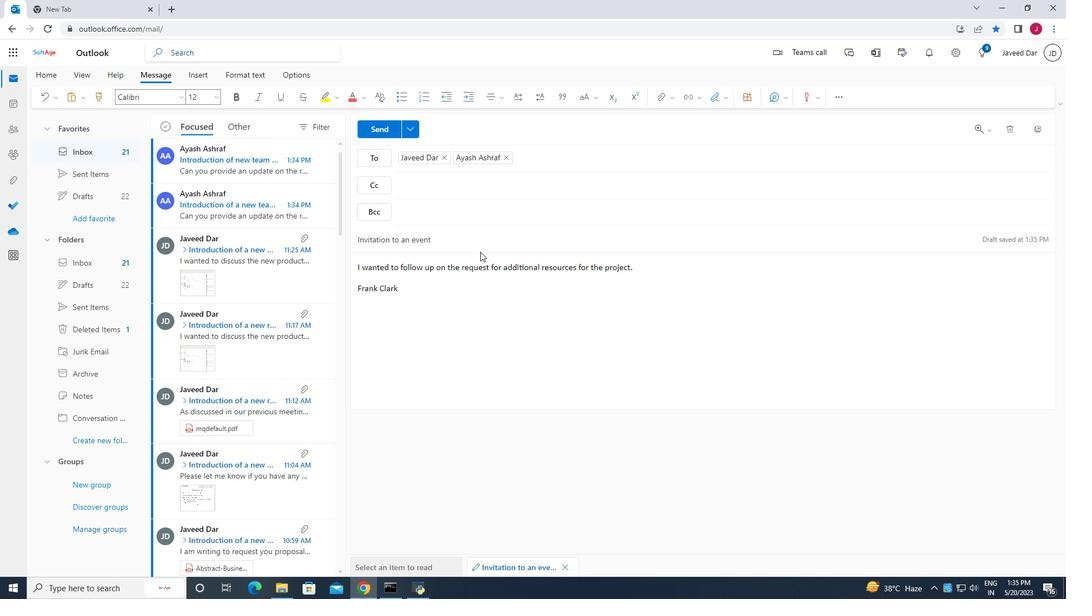 
Action: Mouse scrolled (480, 252) with delta (0, 0)
Screenshot: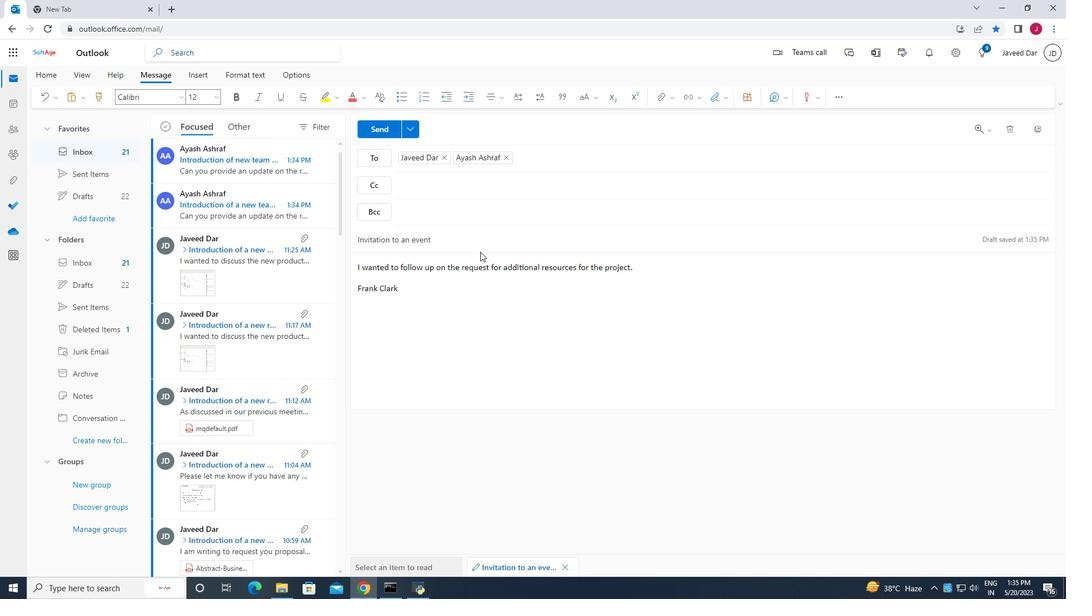 
Action: Mouse scrolled (480, 252) with delta (0, 0)
Screenshot: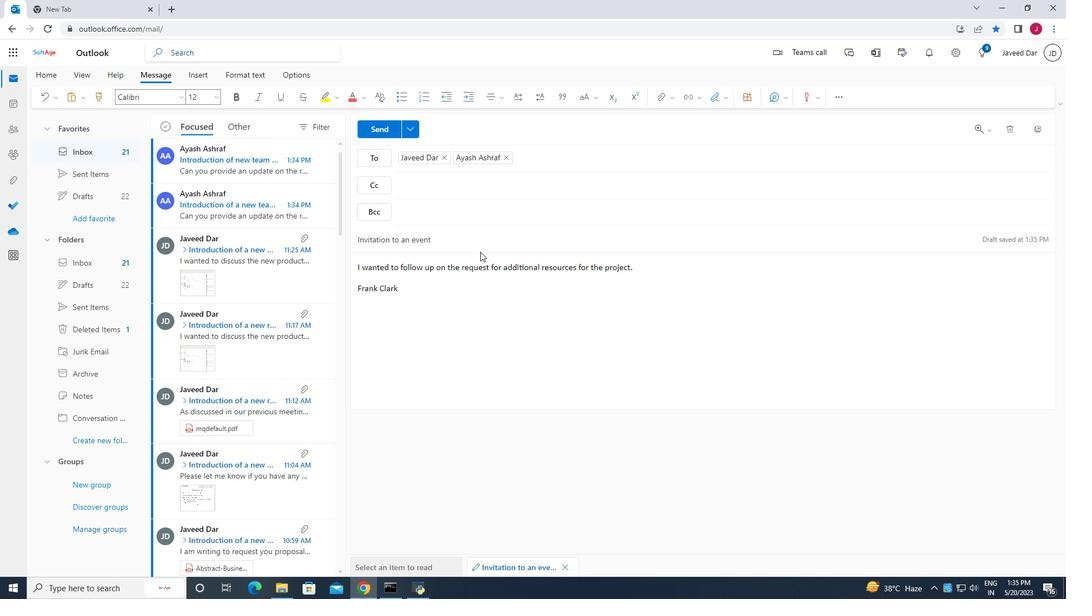 
Action: Mouse moved to (379, 126)
Screenshot: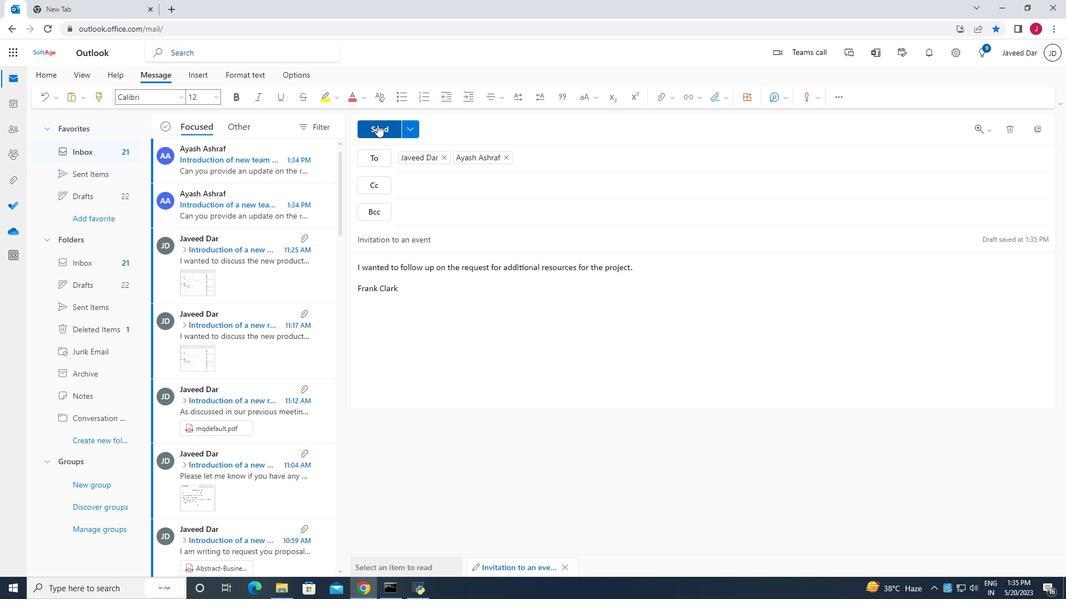 
Action: Mouse pressed left at (379, 126)
Screenshot: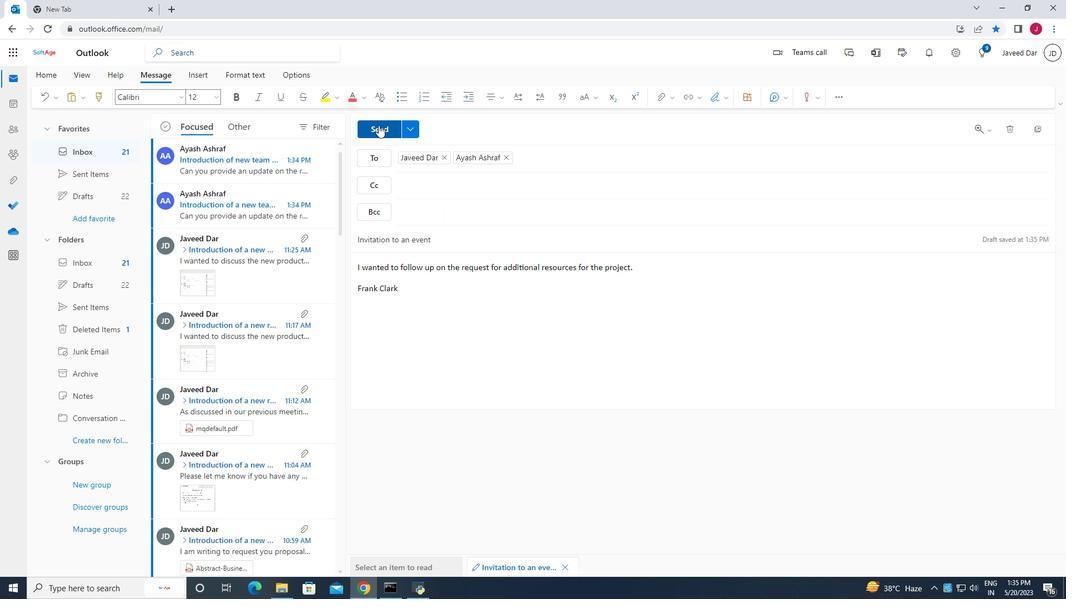 
